 Task: Check the average views per listing of crown molding in the last 5 years.
Action: Mouse moved to (1021, 232)
Screenshot: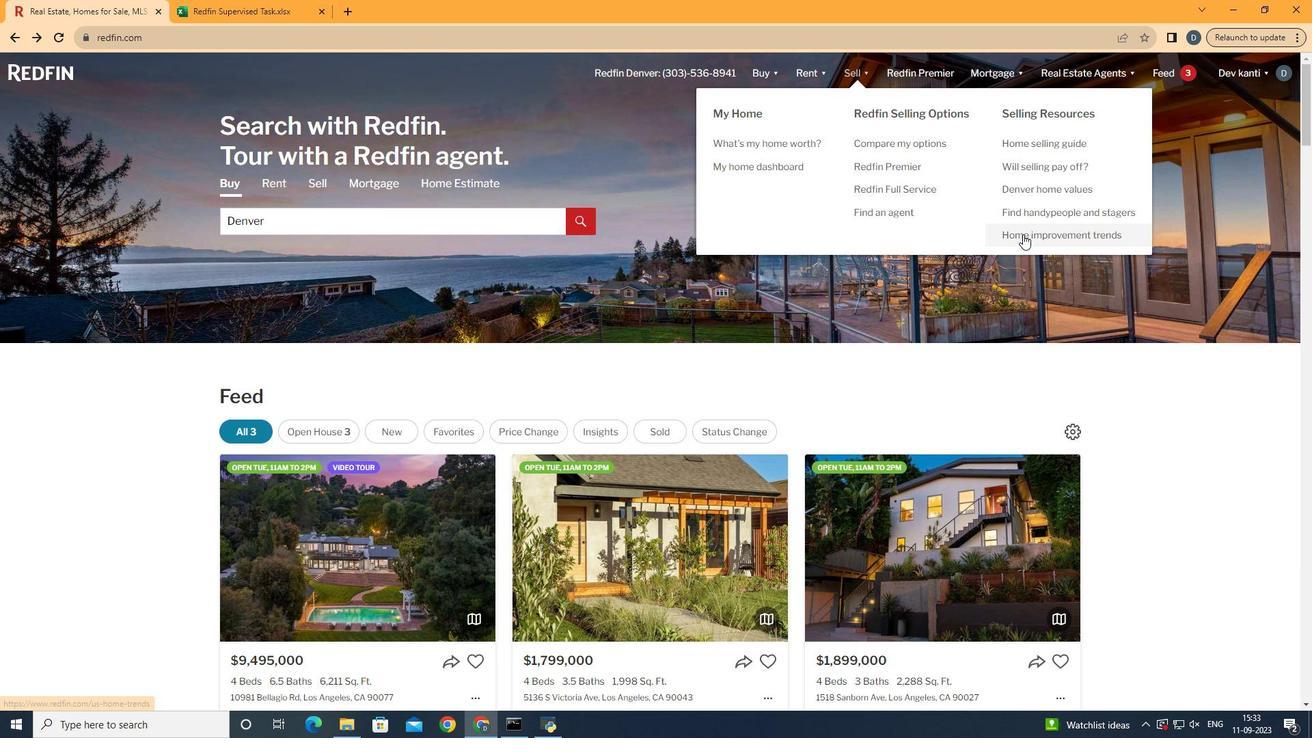 
Action: Mouse pressed left at (1021, 232)
Screenshot: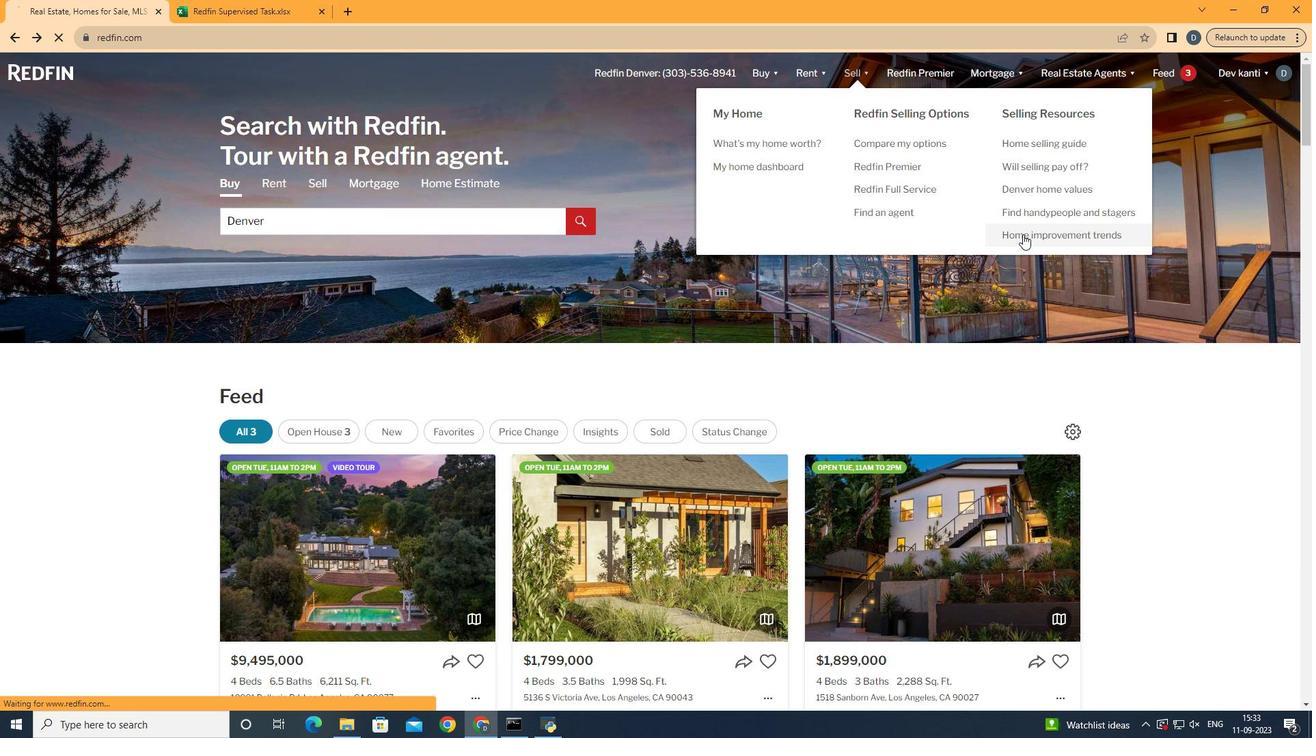
Action: Mouse moved to (326, 257)
Screenshot: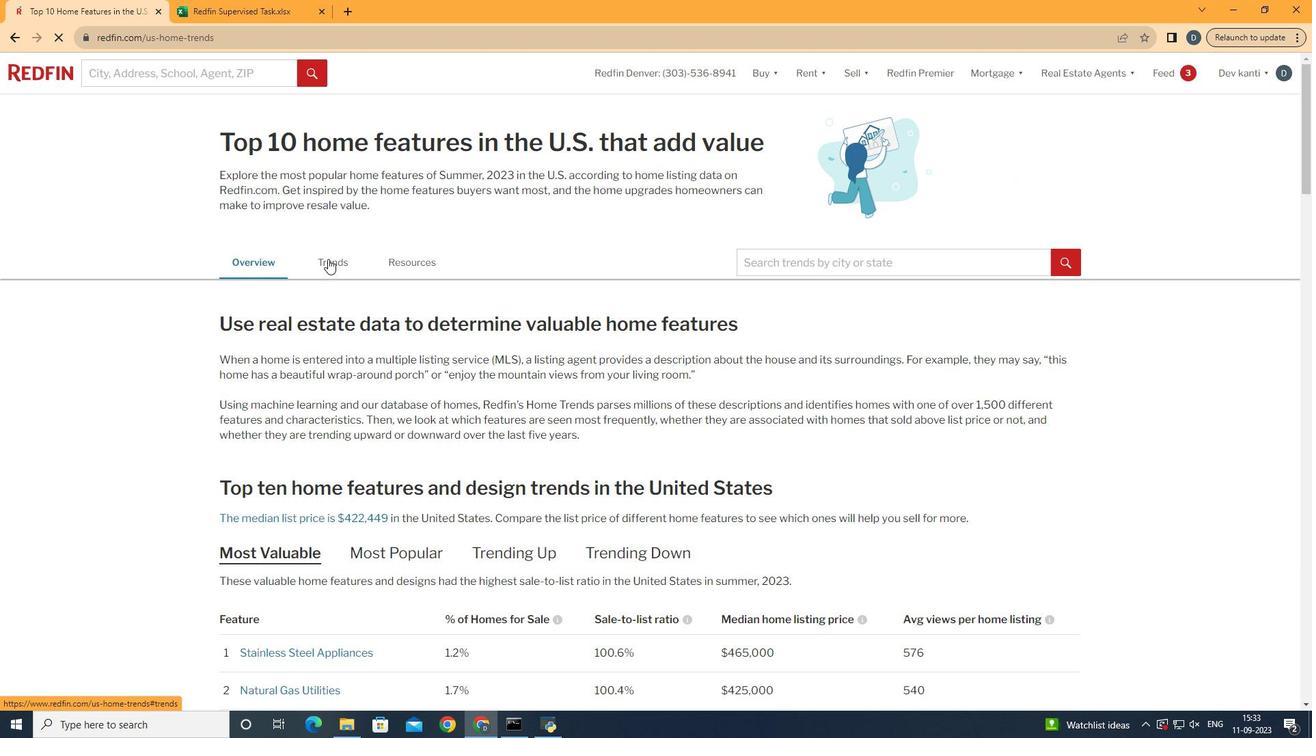 
Action: Mouse pressed left at (326, 257)
Screenshot: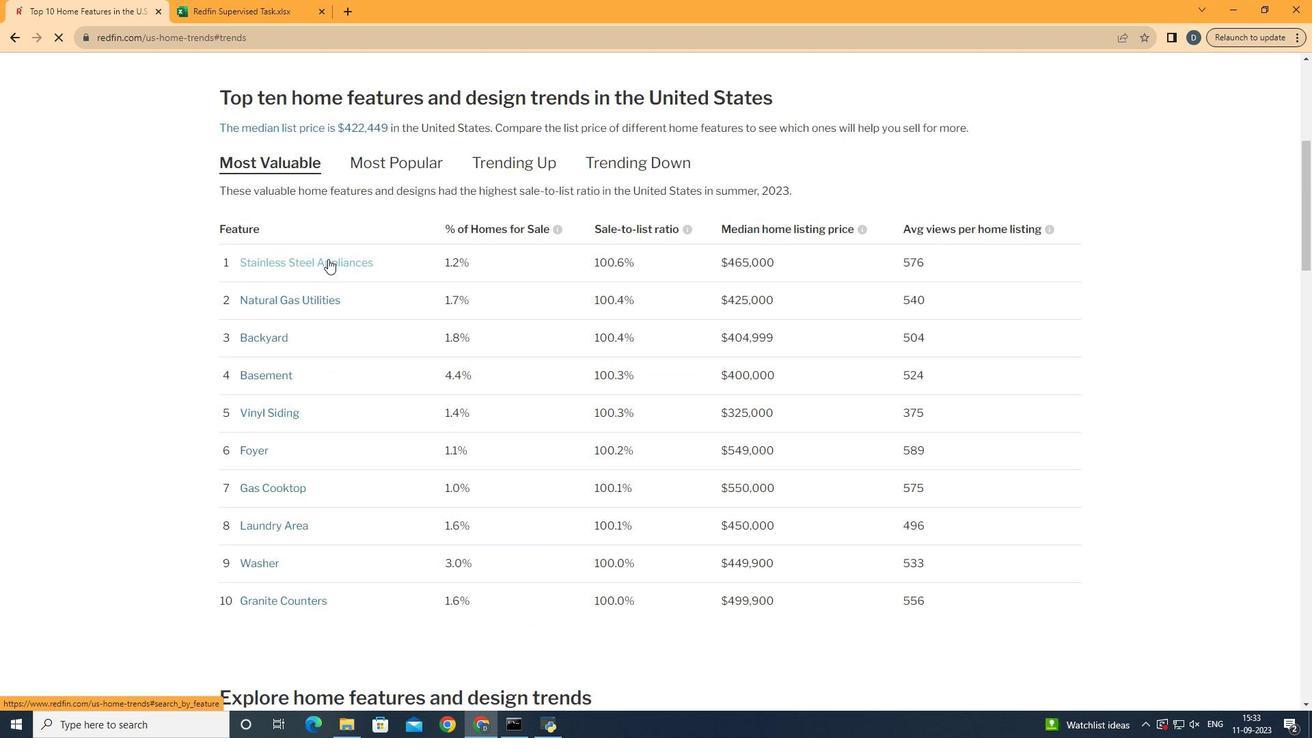 
Action: Mouse moved to (444, 329)
Screenshot: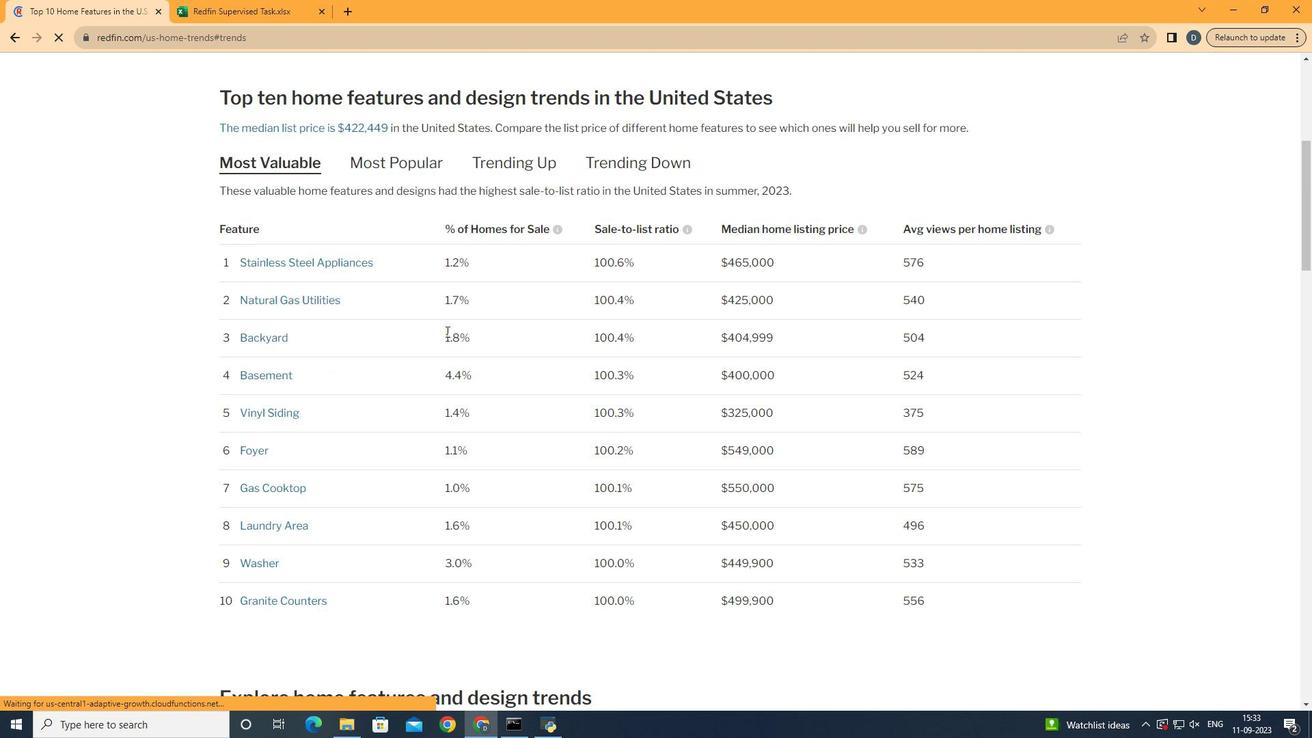 
Action: Mouse scrolled (444, 328) with delta (0, 0)
Screenshot: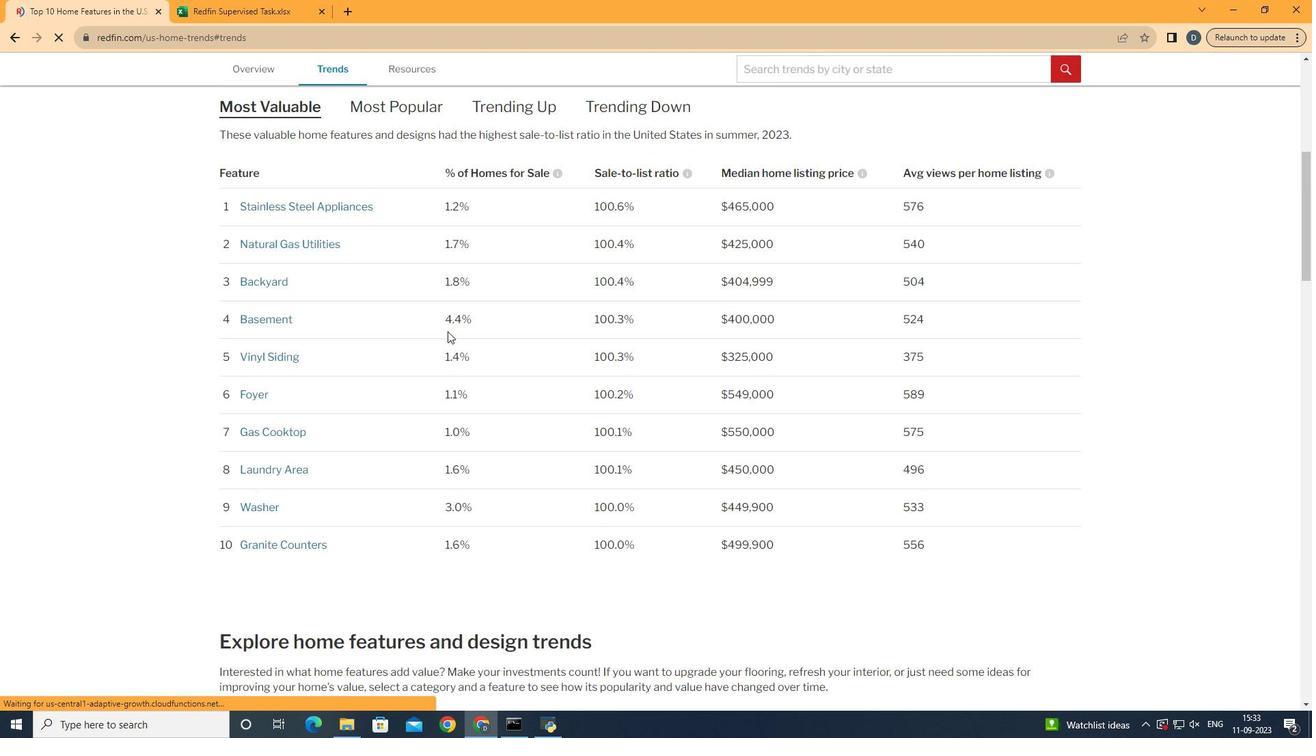 
Action: Mouse scrolled (444, 328) with delta (0, 0)
Screenshot: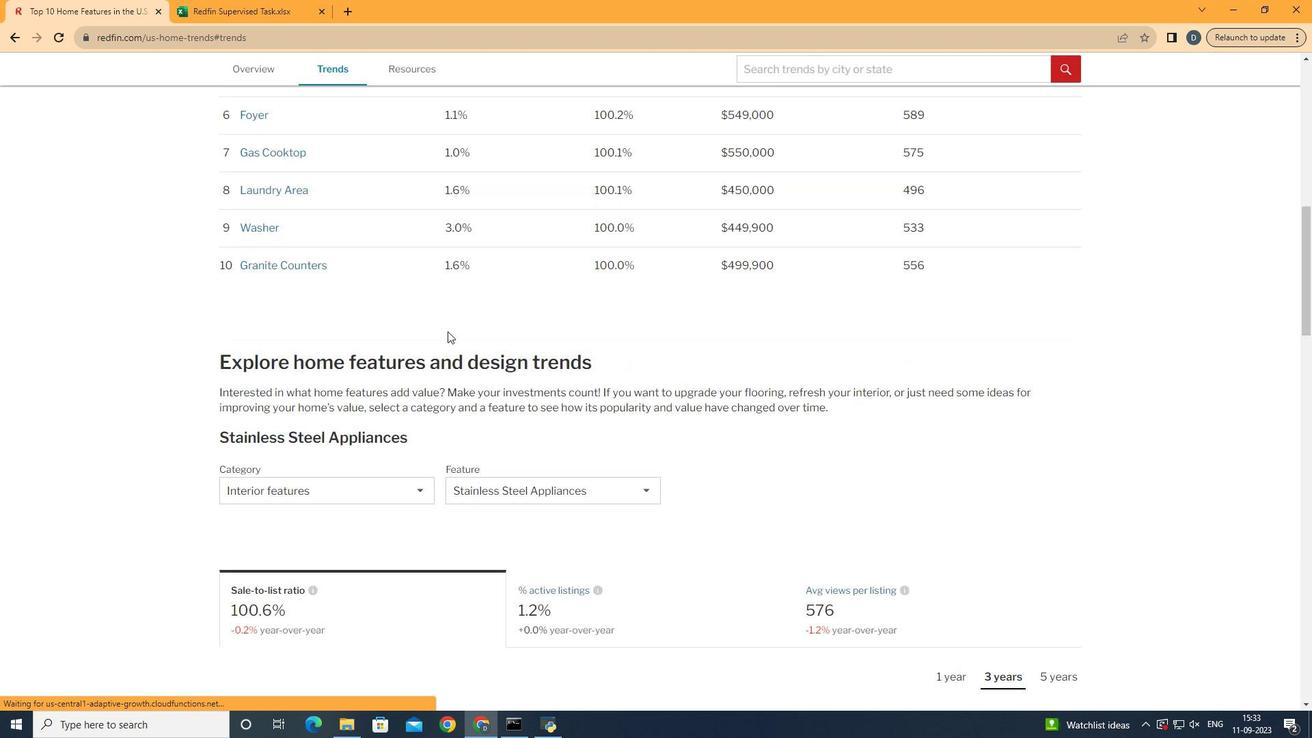 
Action: Mouse scrolled (444, 328) with delta (0, 0)
Screenshot: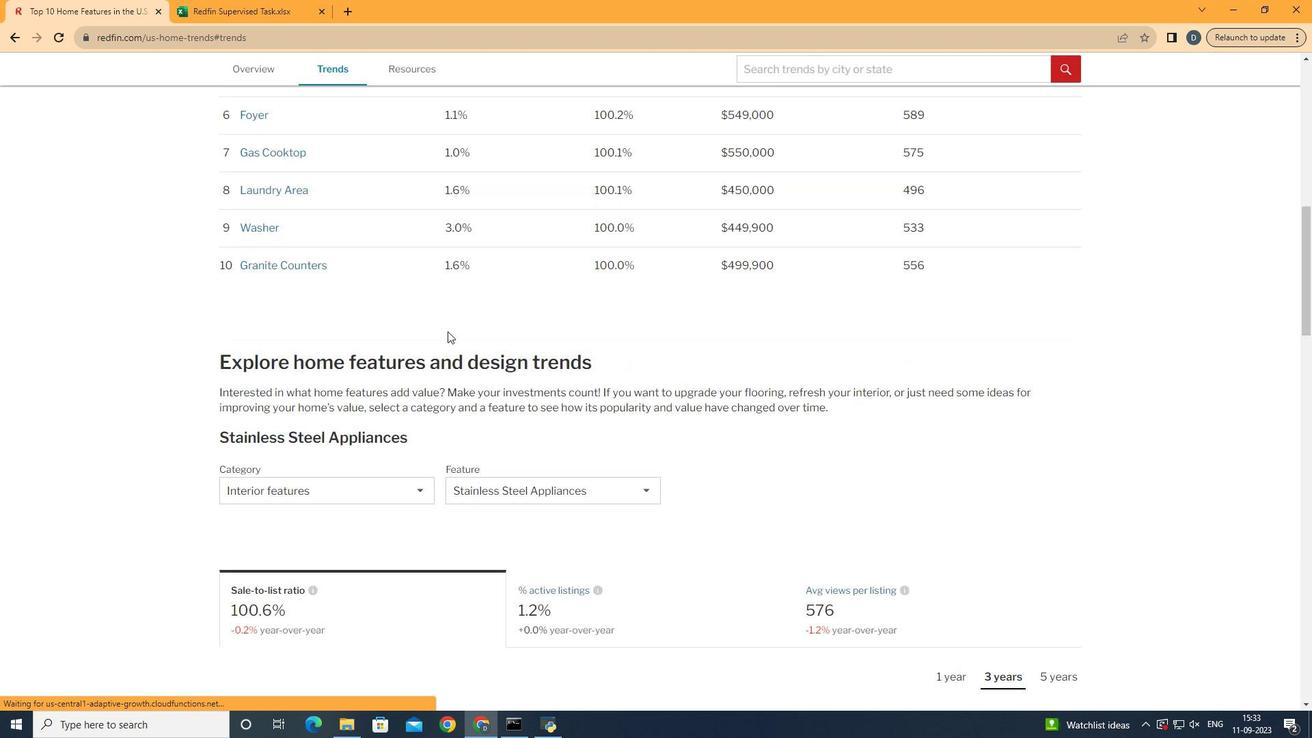 
Action: Mouse scrolled (444, 328) with delta (0, 0)
Screenshot: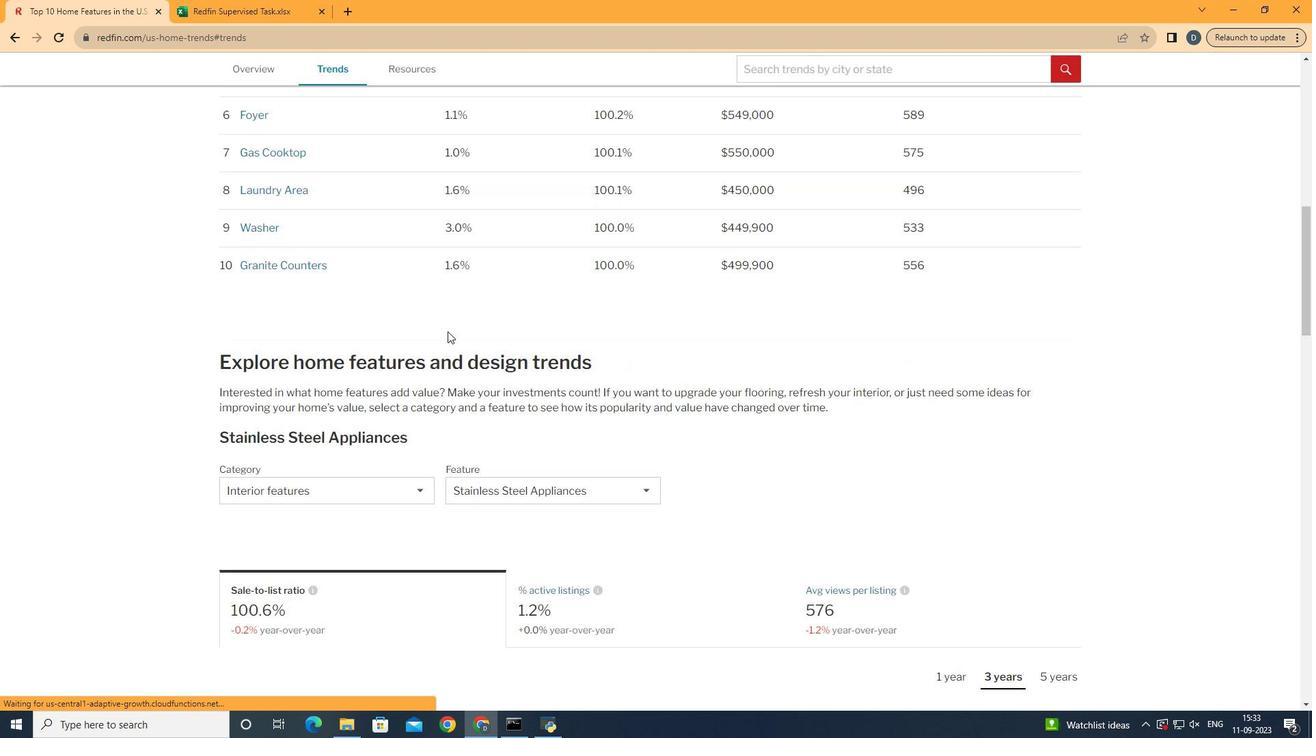 
Action: Mouse scrolled (444, 328) with delta (0, 0)
Screenshot: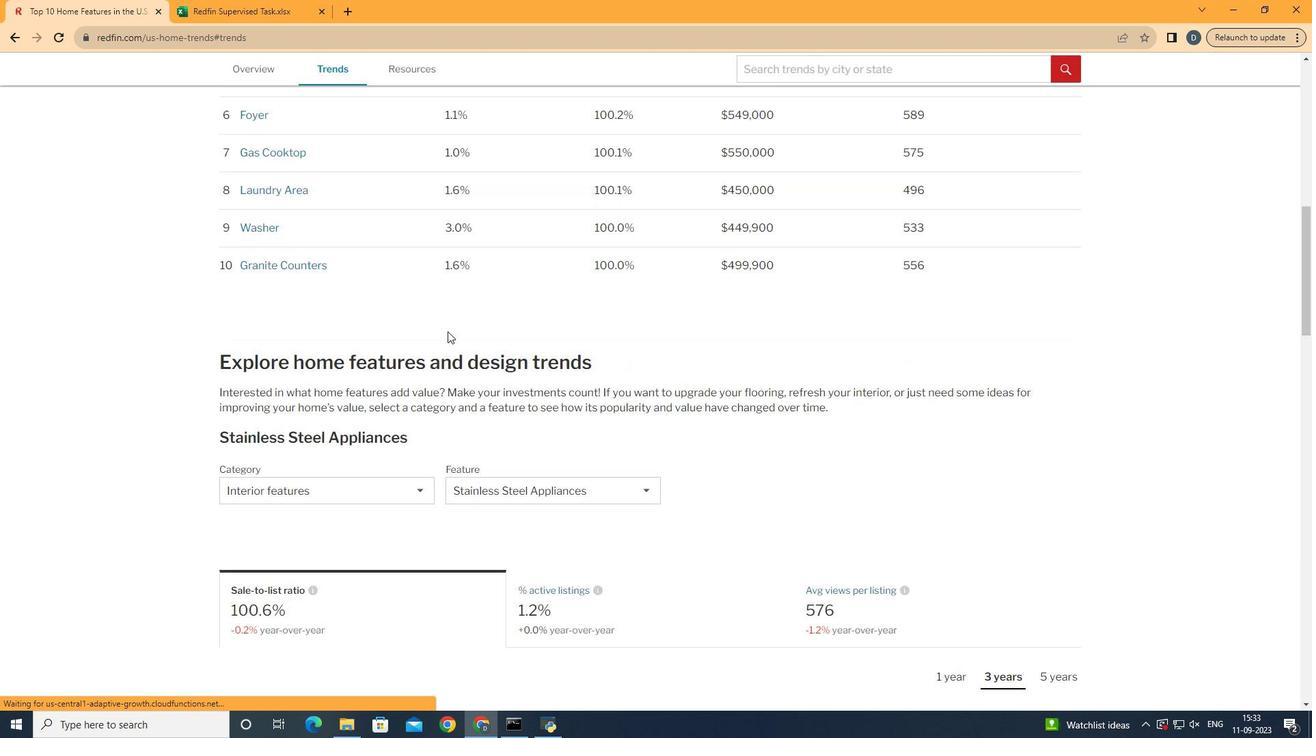 
Action: Mouse moved to (445, 329)
Screenshot: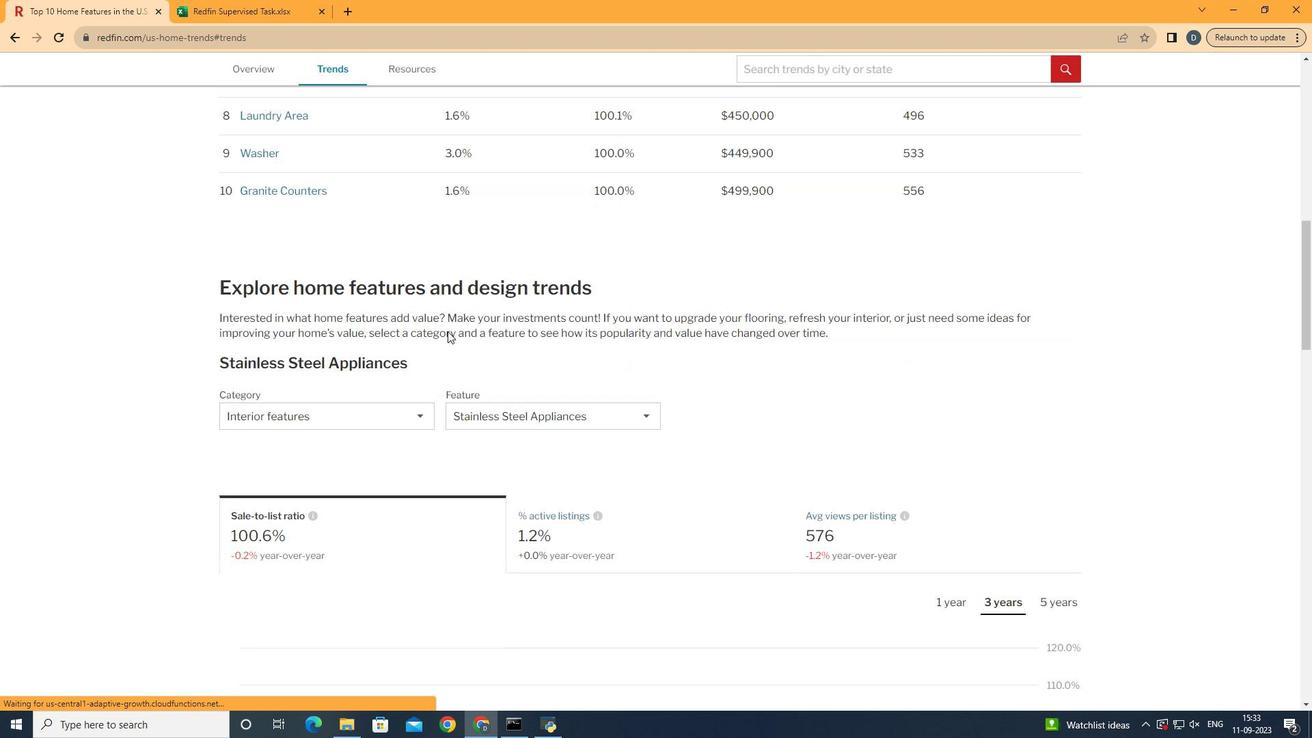 
Action: Mouse scrolled (445, 328) with delta (0, 0)
Screenshot: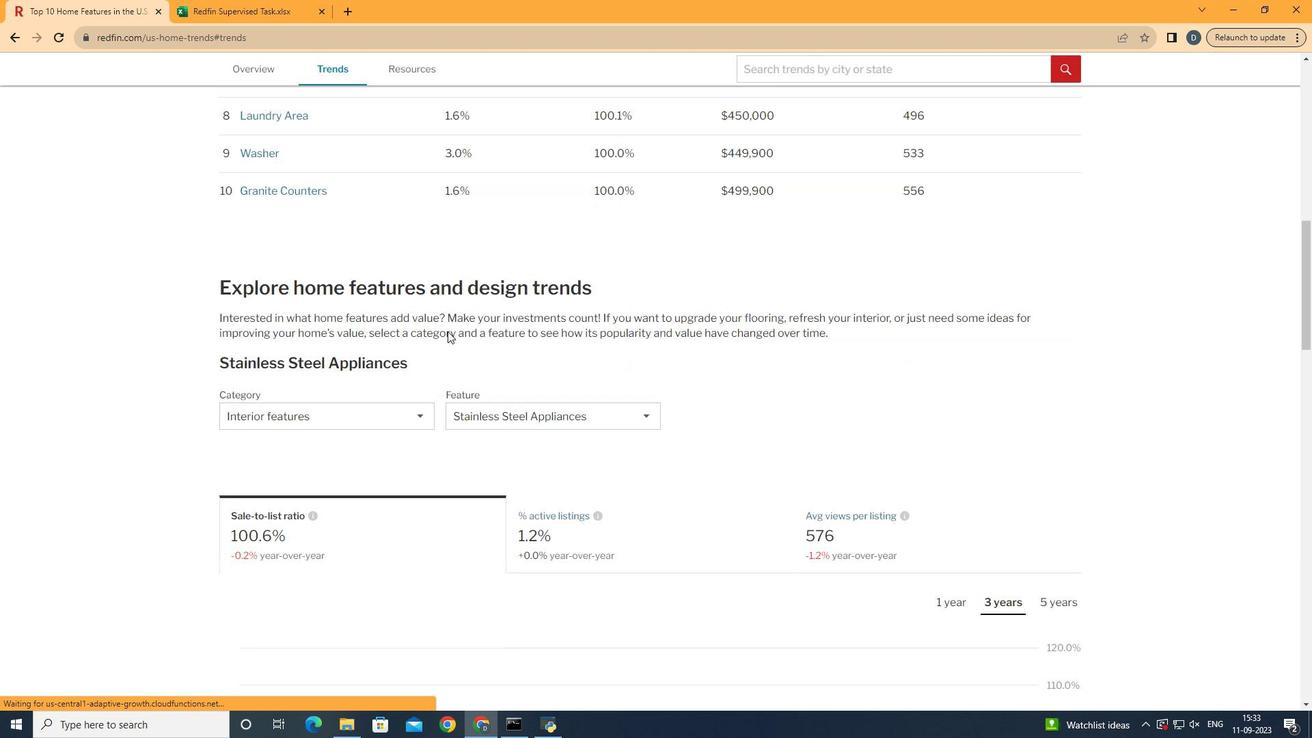 
Action: Mouse scrolled (445, 328) with delta (0, 0)
Screenshot: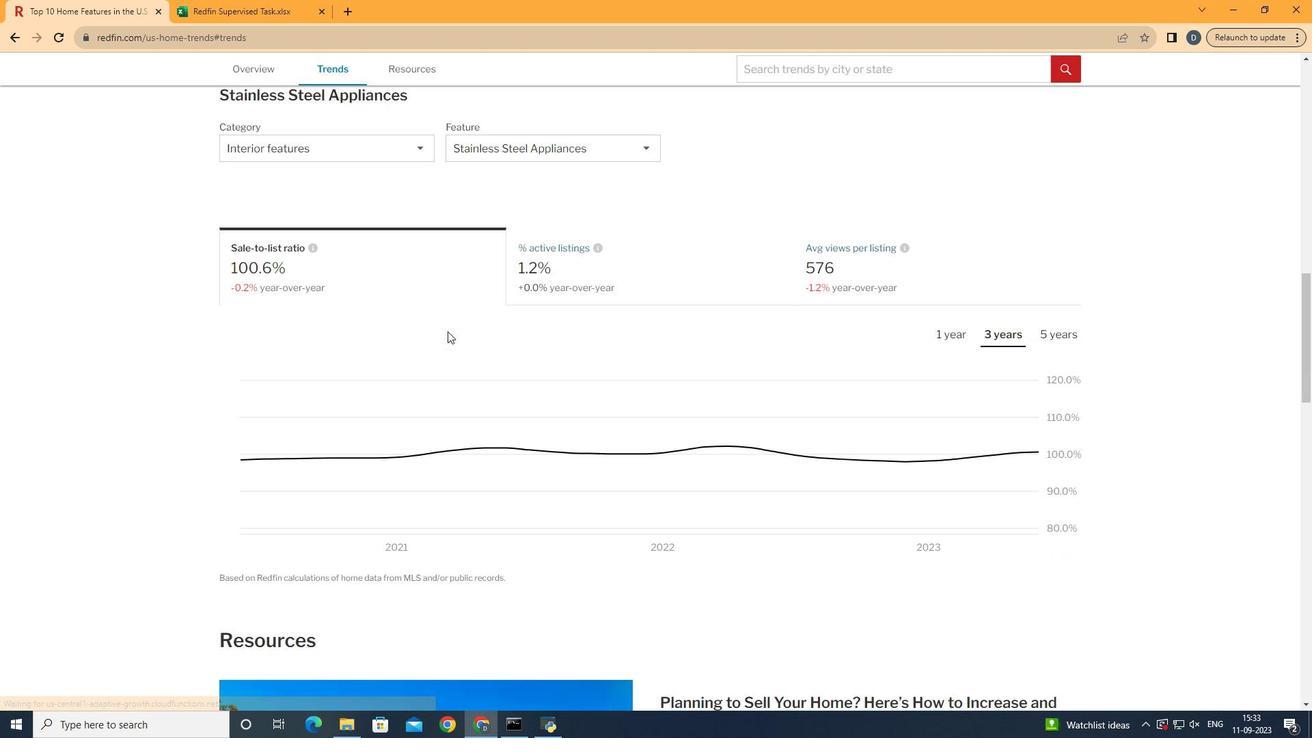 
Action: Mouse scrolled (445, 328) with delta (0, 0)
Screenshot: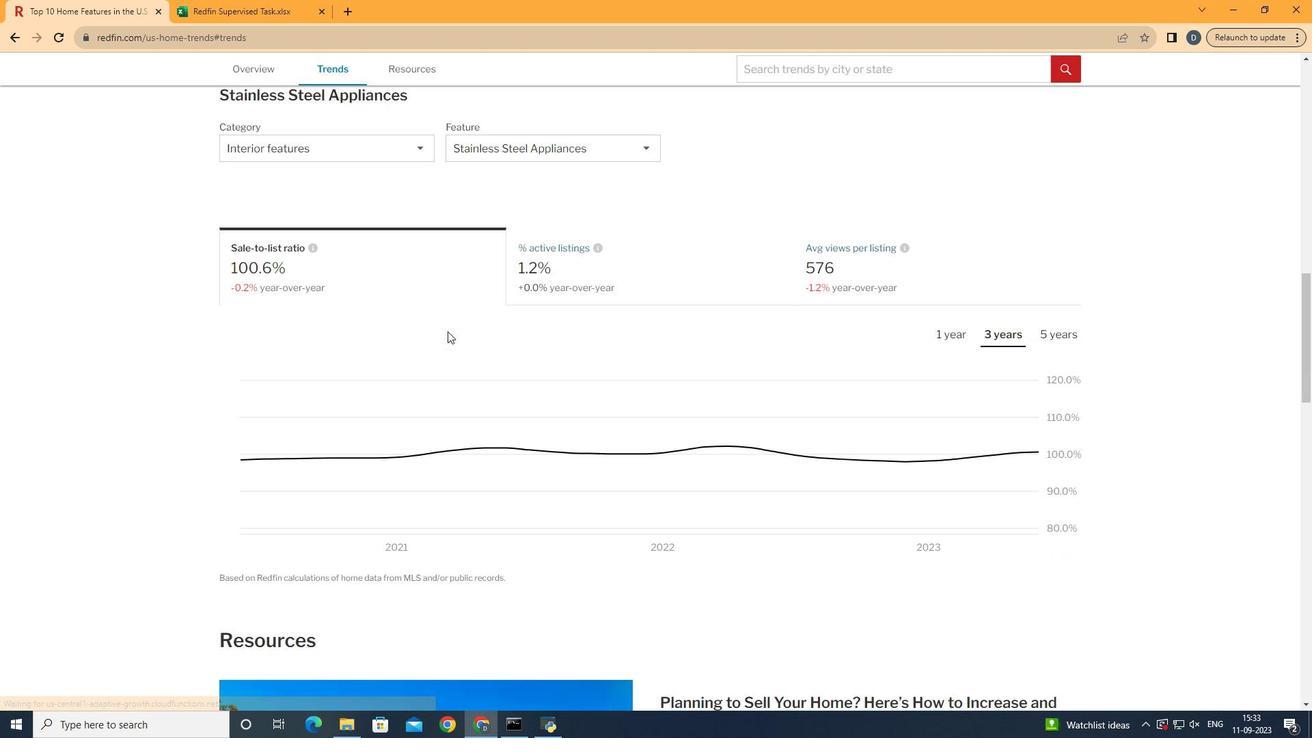 
Action: Mouse scrolled (445, 328) with delta (0, 0)
Screenshot: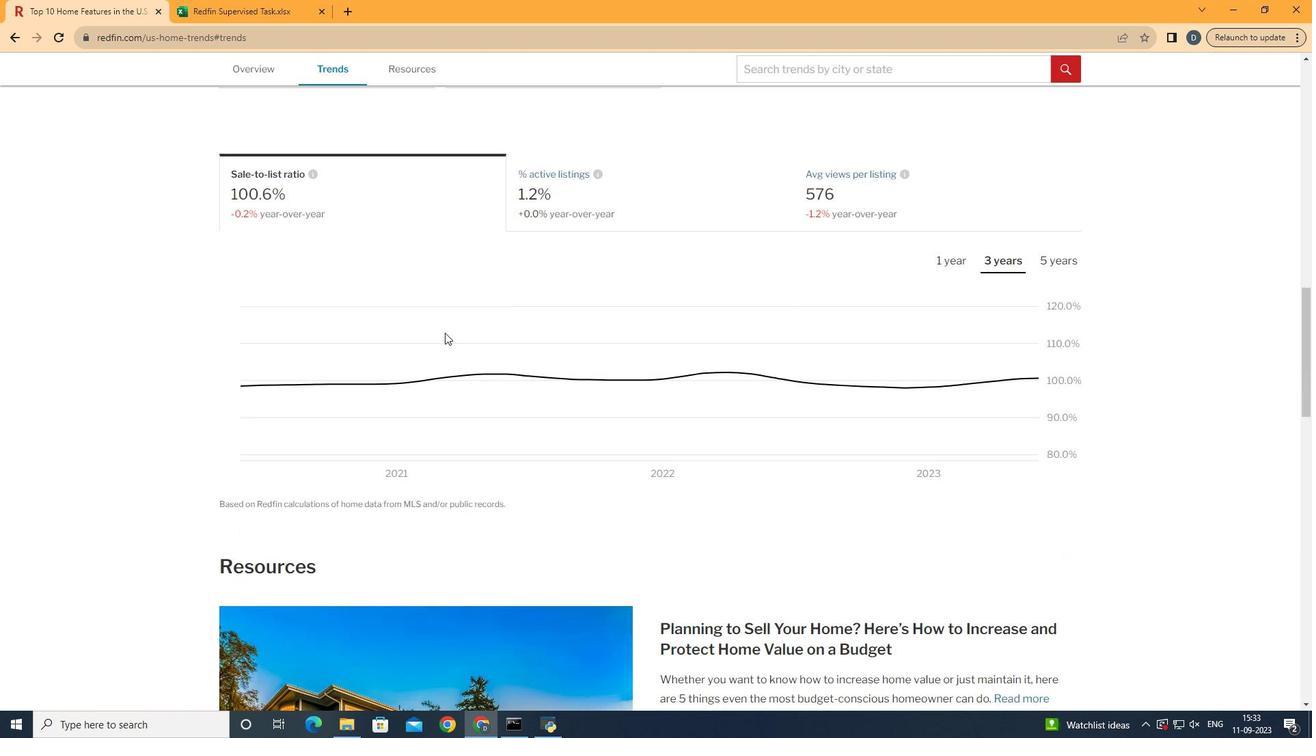 
Action: Mouse scrolled (445, 328) with delta (0, 0)
Screenshot: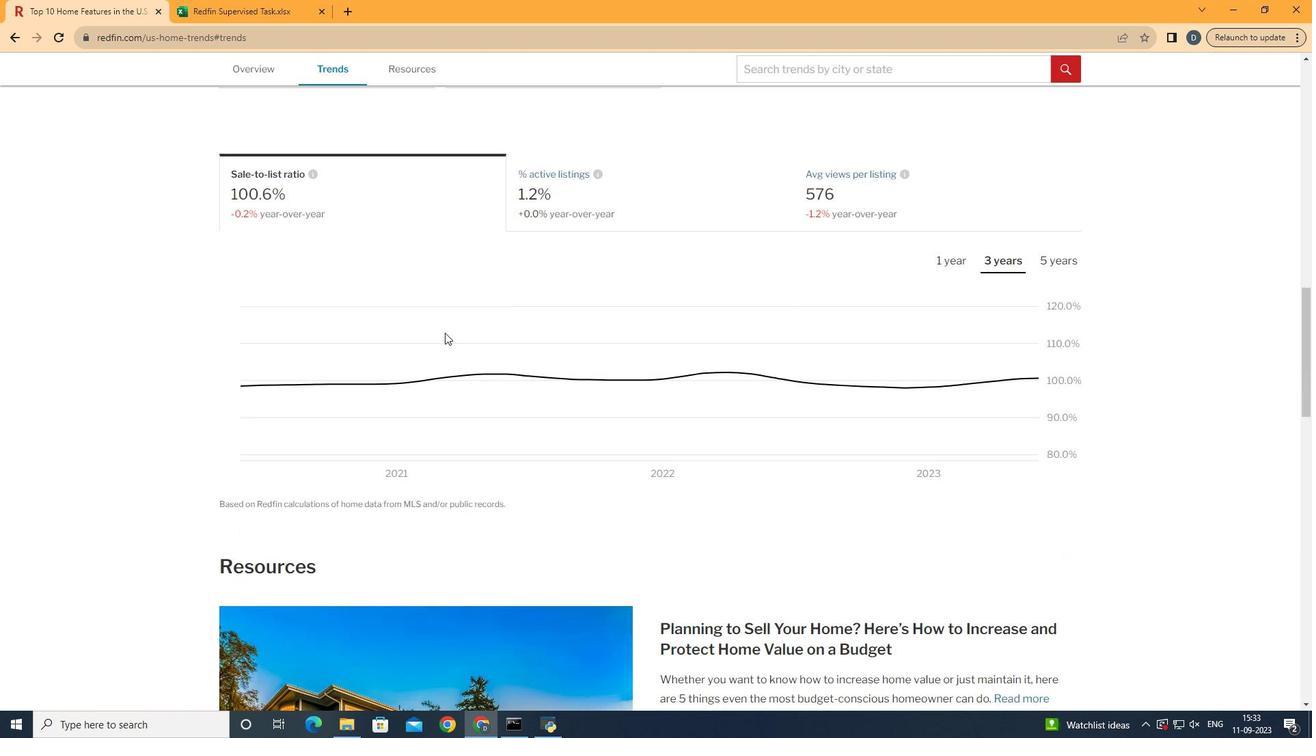 
Action: Mouse scrolled (445, 328) with delta (0, 0)
Screenshot: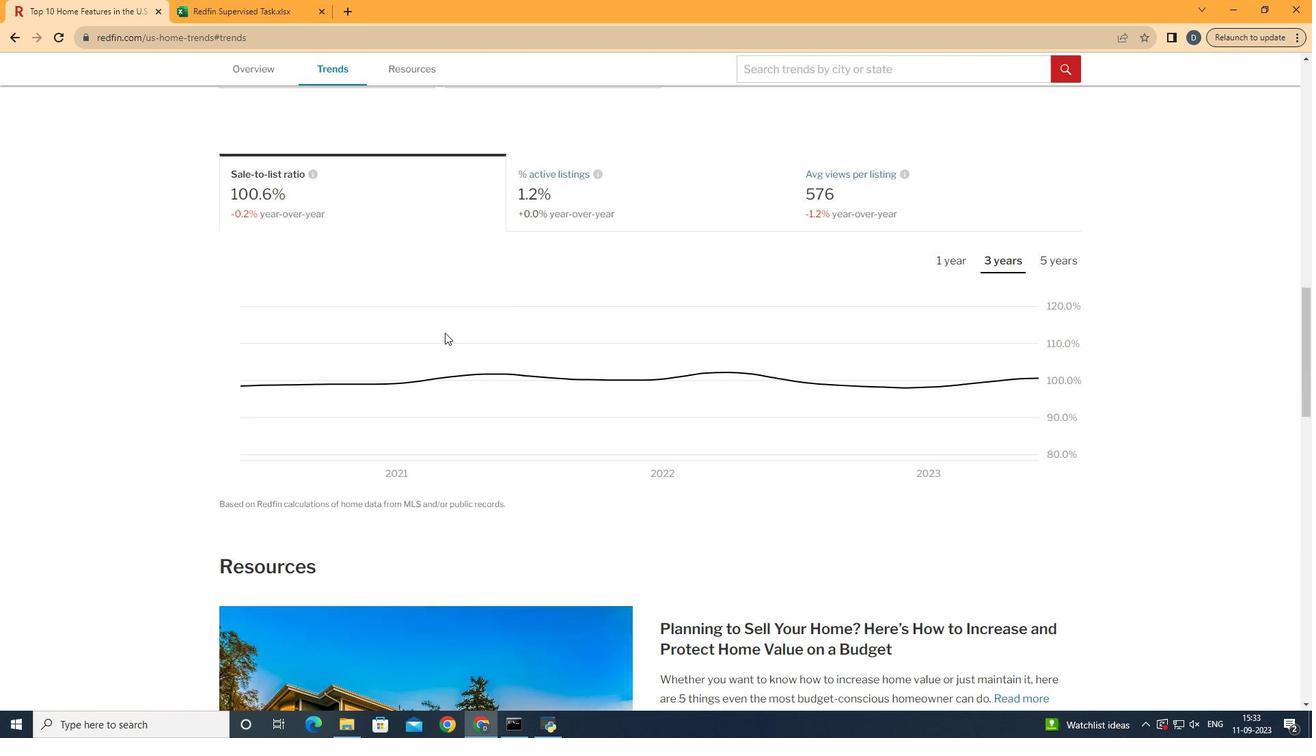
Action: Mouse moved to (393, 263)
Screenshot: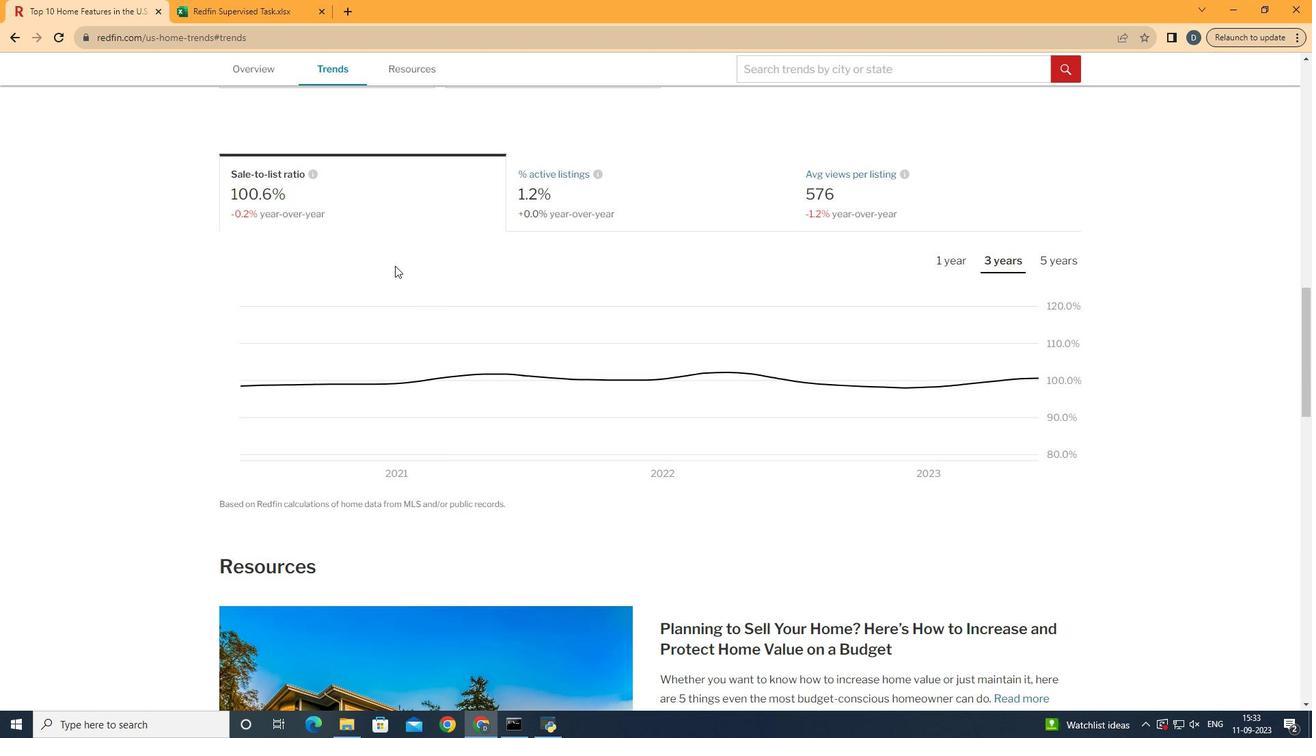 
Action: Mouse scrolled (393, 264) with delta (0, 0)
Screenshot: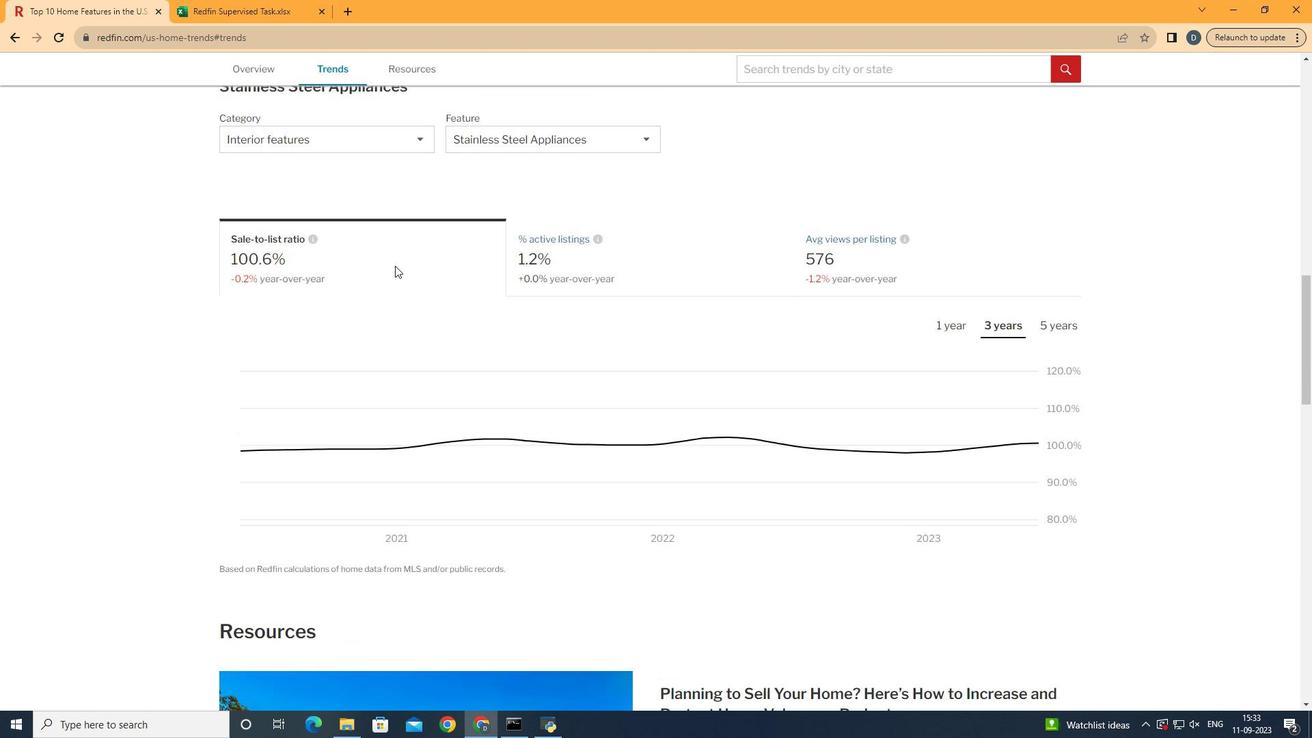 
Action: Mouse moved to (406, 128)
Screenshot: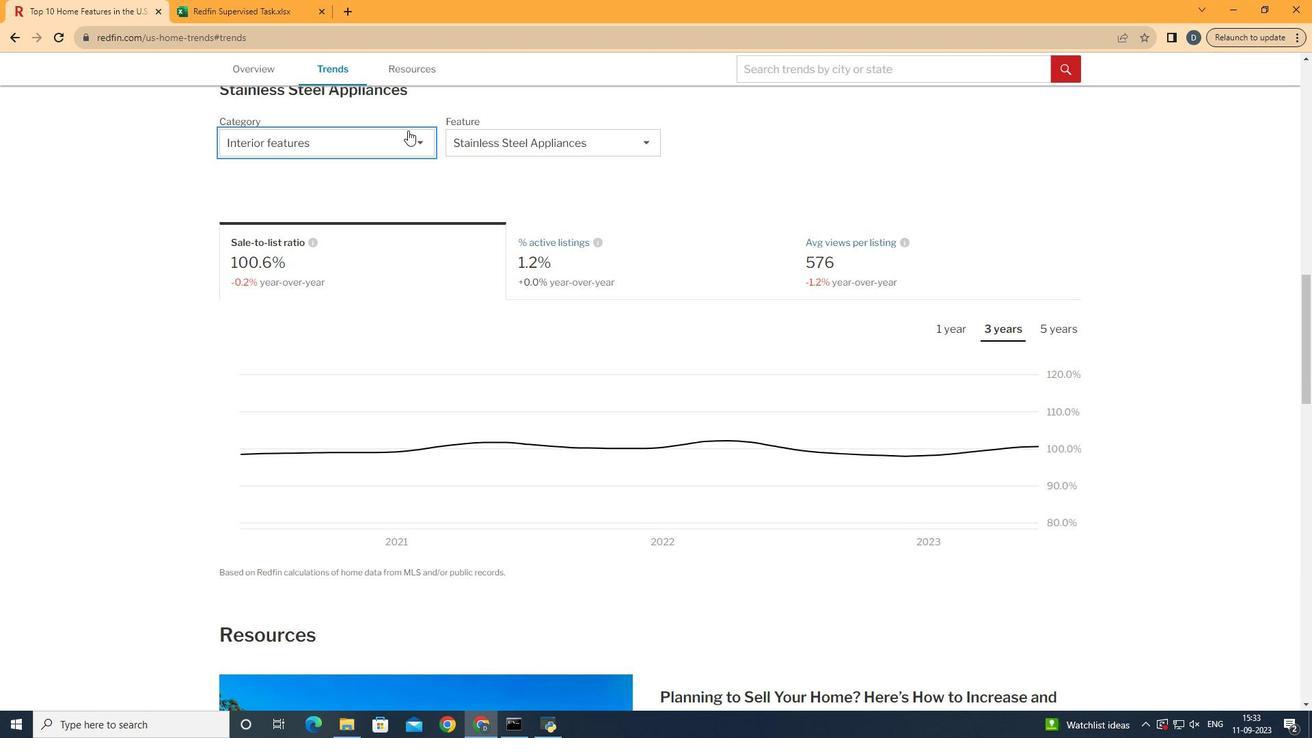 
Action: Mouse pressed left at (406, 128)
Screenshot: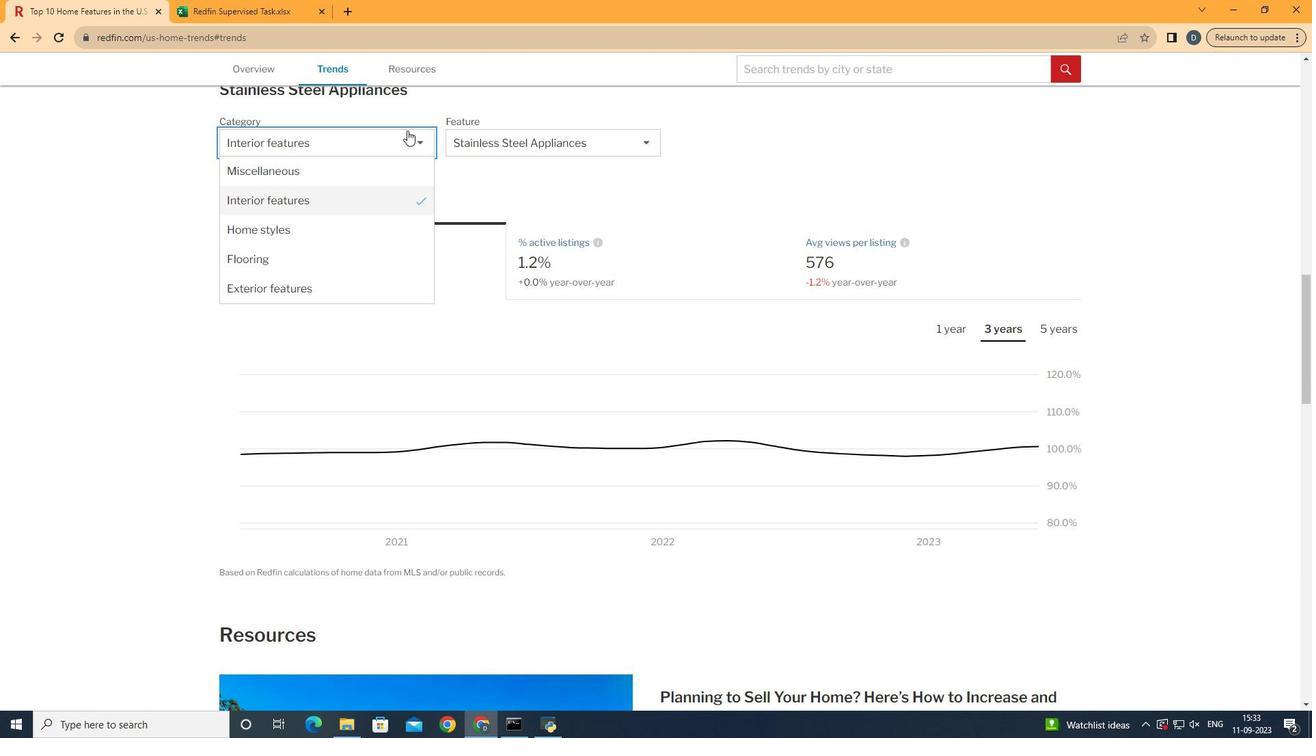 
Action: Mouse moved to (397, 195)
Screenshot: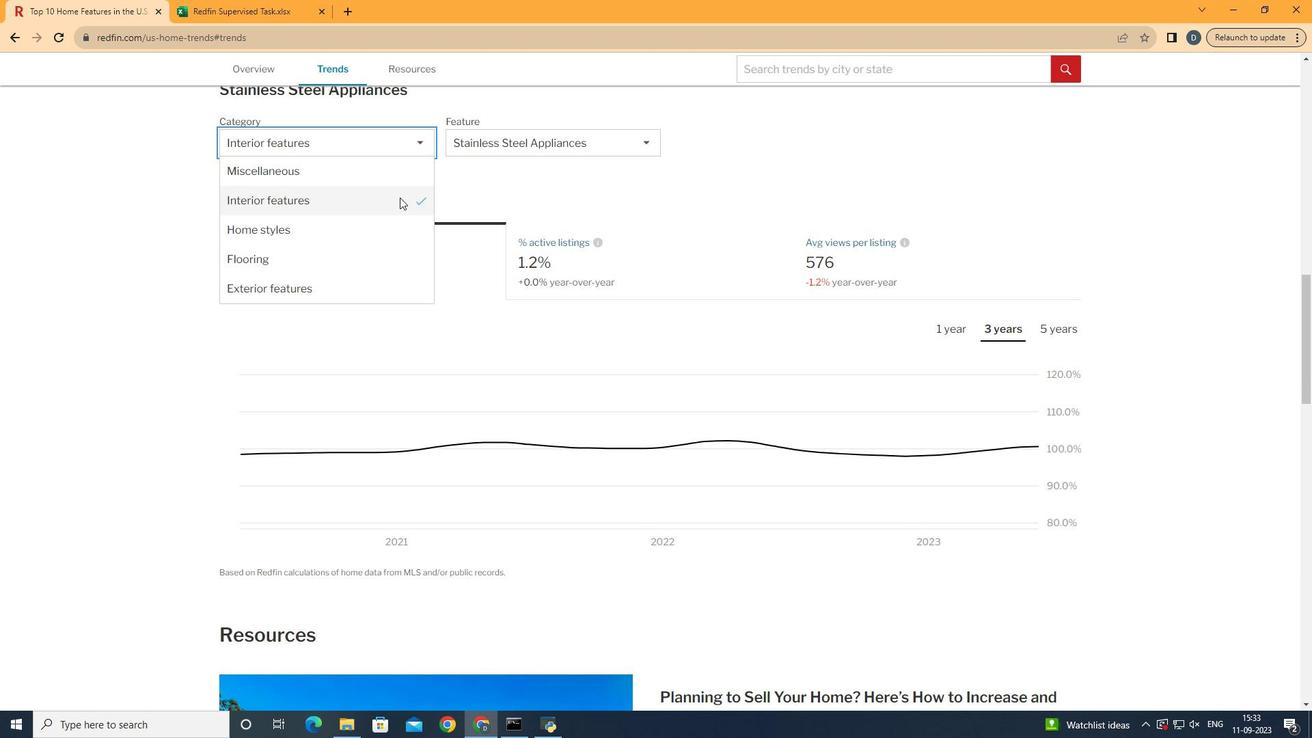 
Action: Mouse pressed left at (397, 195)
Screenshot: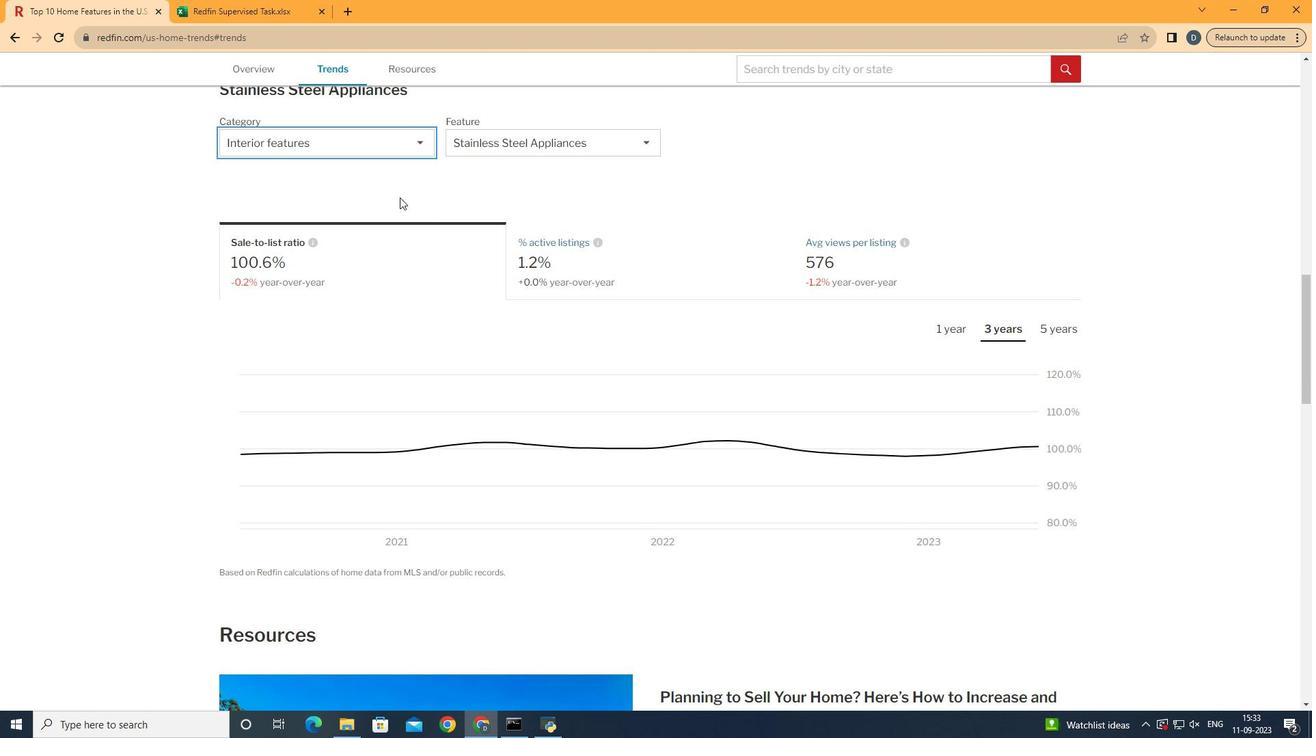 
Action: Mouse moved to (524, 136)
Screenshot: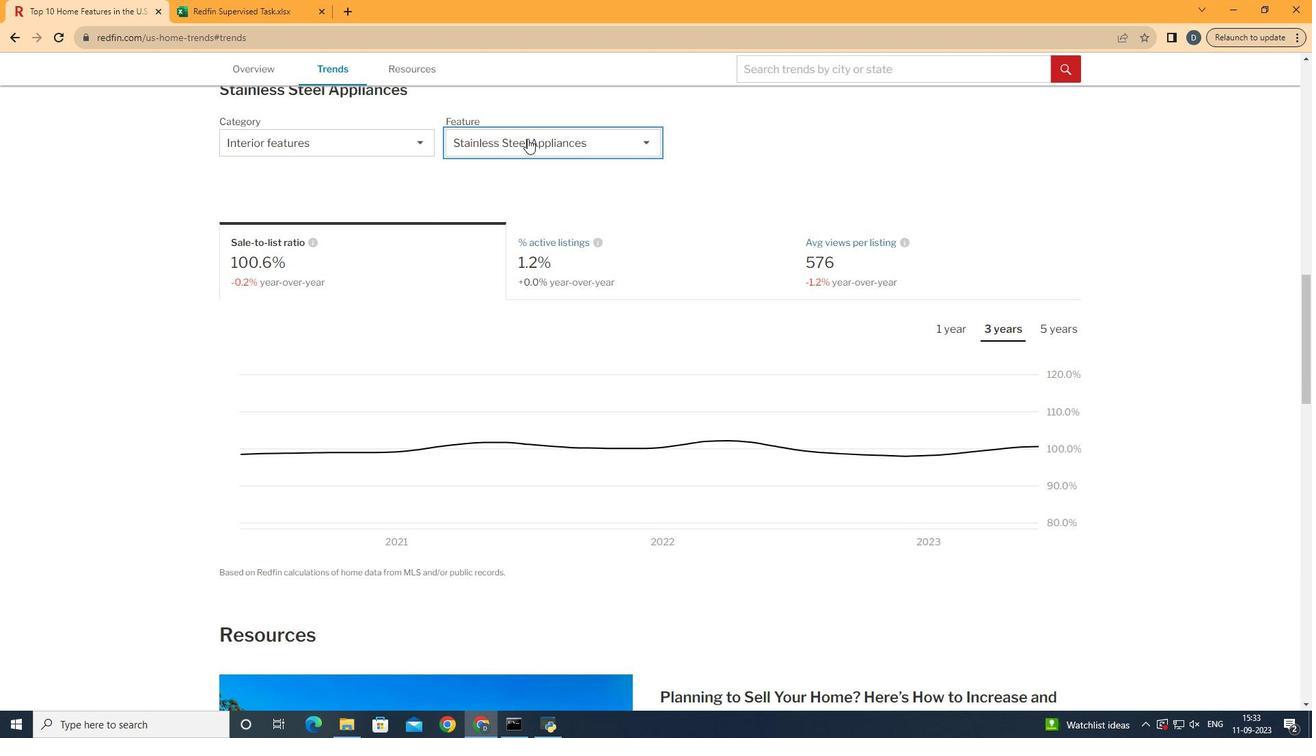 
Action: Mouse pressed left at (524, 136)
Screenshot: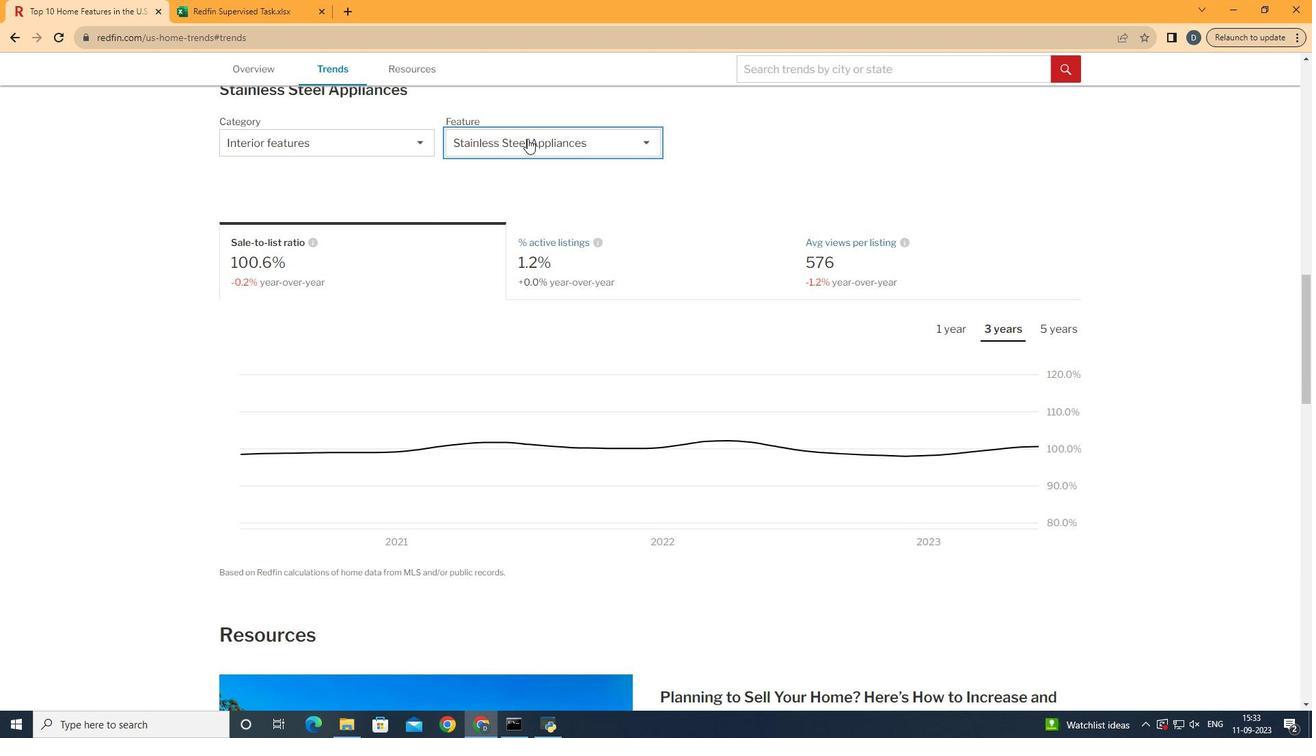 
Action: Mouse moved to (550, 273)
Screenshot: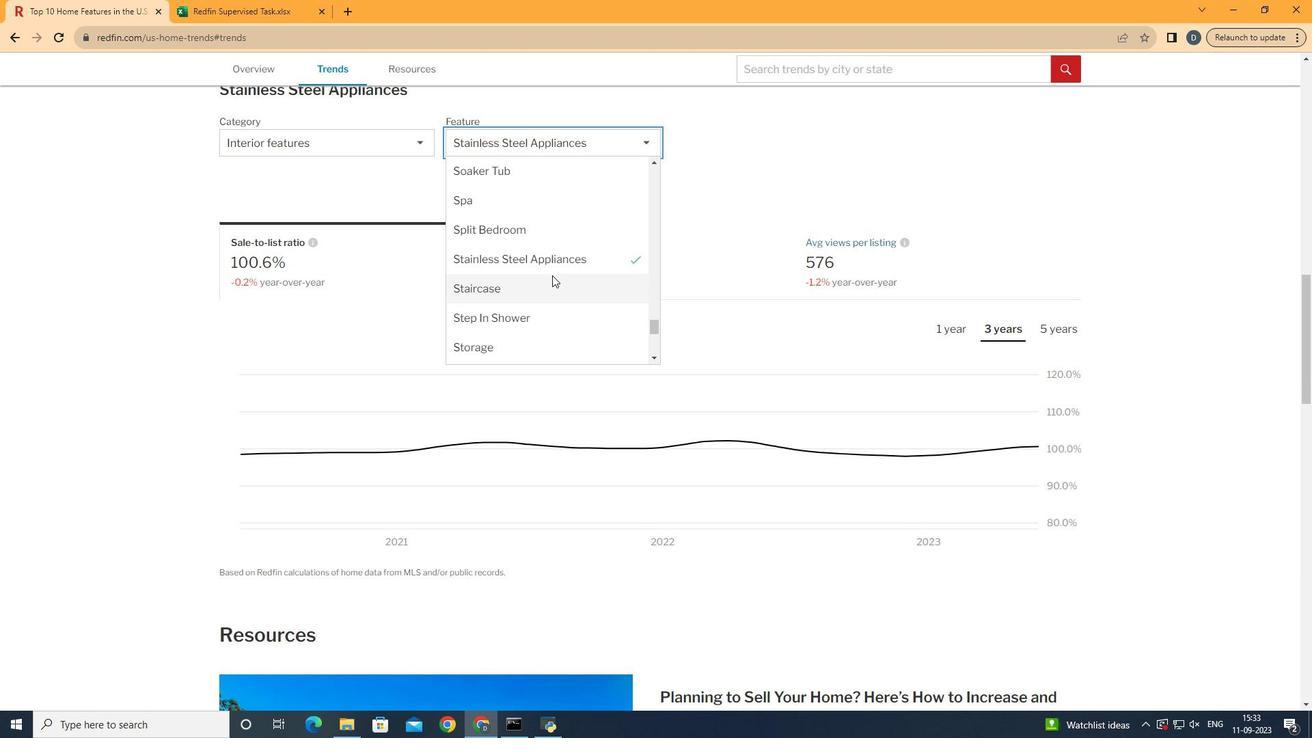
Action: Mouse scrolled (550, 274) with delta (0, 0)
Screenshot: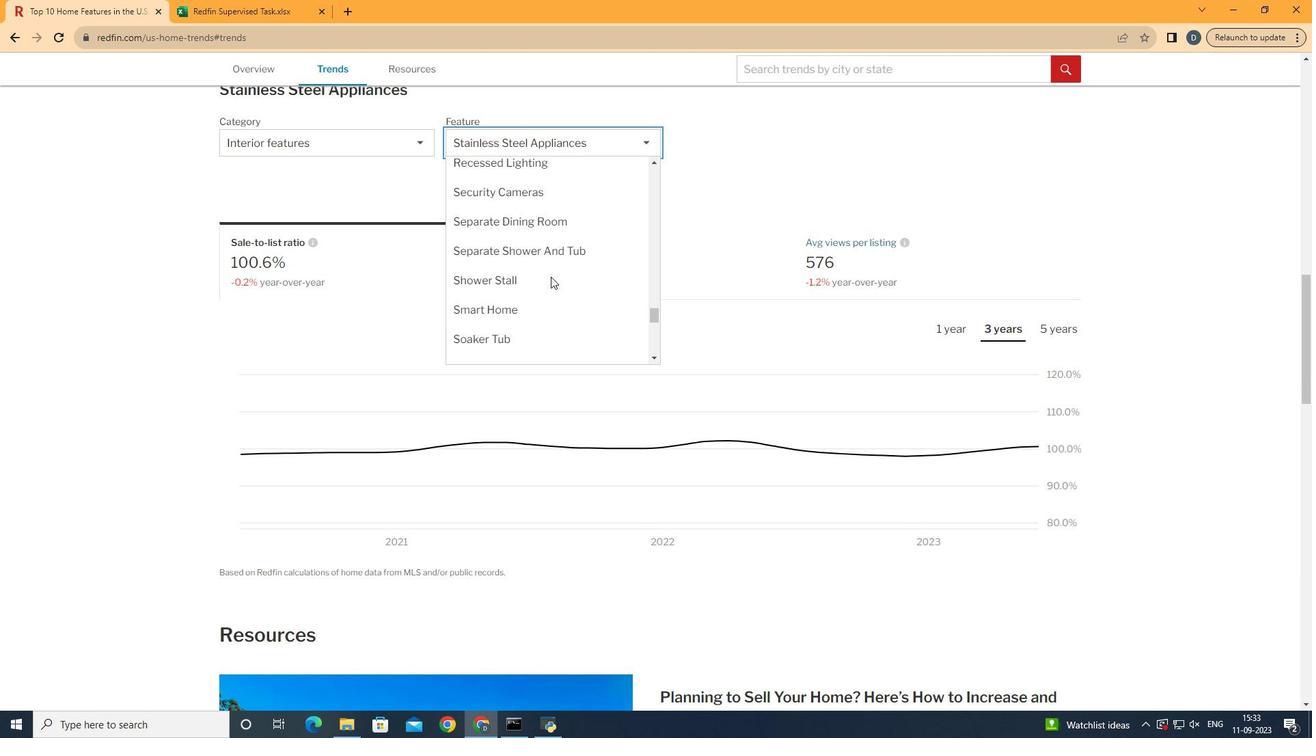 
Action: Mouse moved to (550, 274)
Screenshot: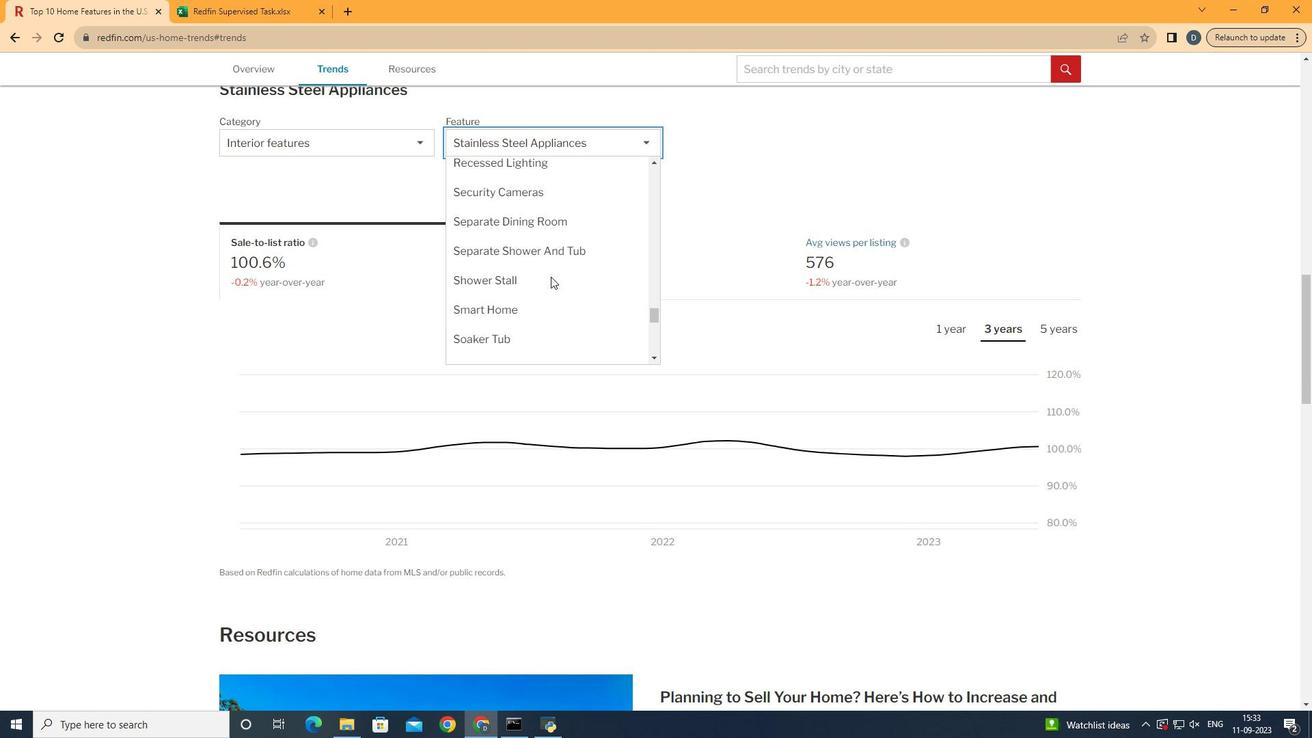 
Action: Mouse scrolled (550, 274) with delta (0, 0)
Screenshot: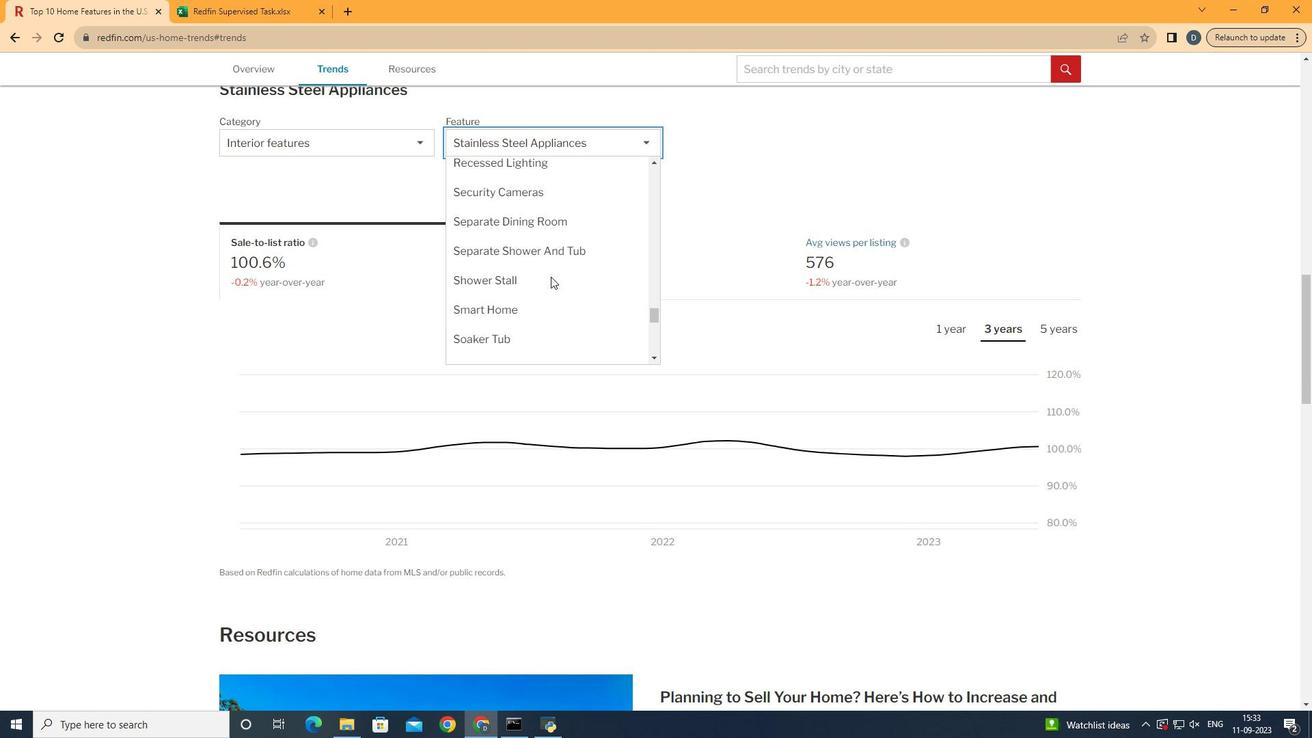 
Action: Mouse moved to (548, 274)
Screenshot: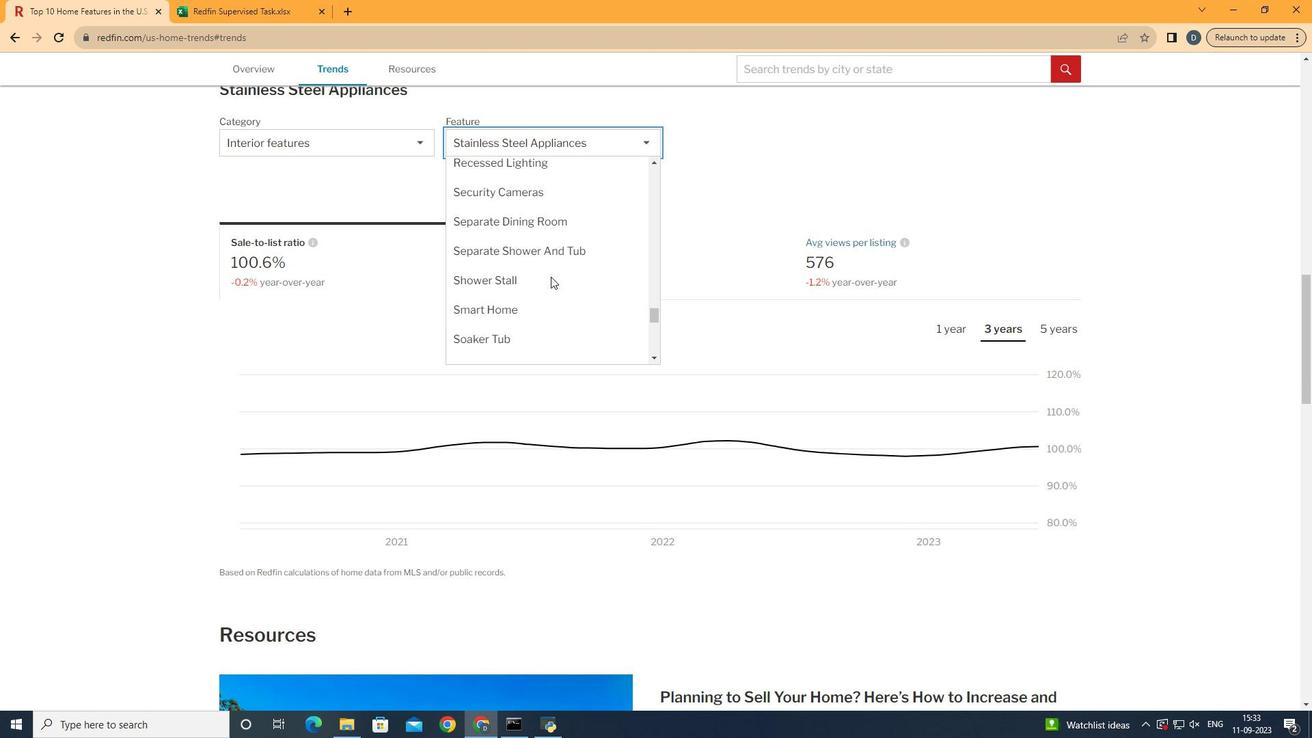 
Action: Mouse scrolled (548, 275) with delta (0, 0)
Screenshot: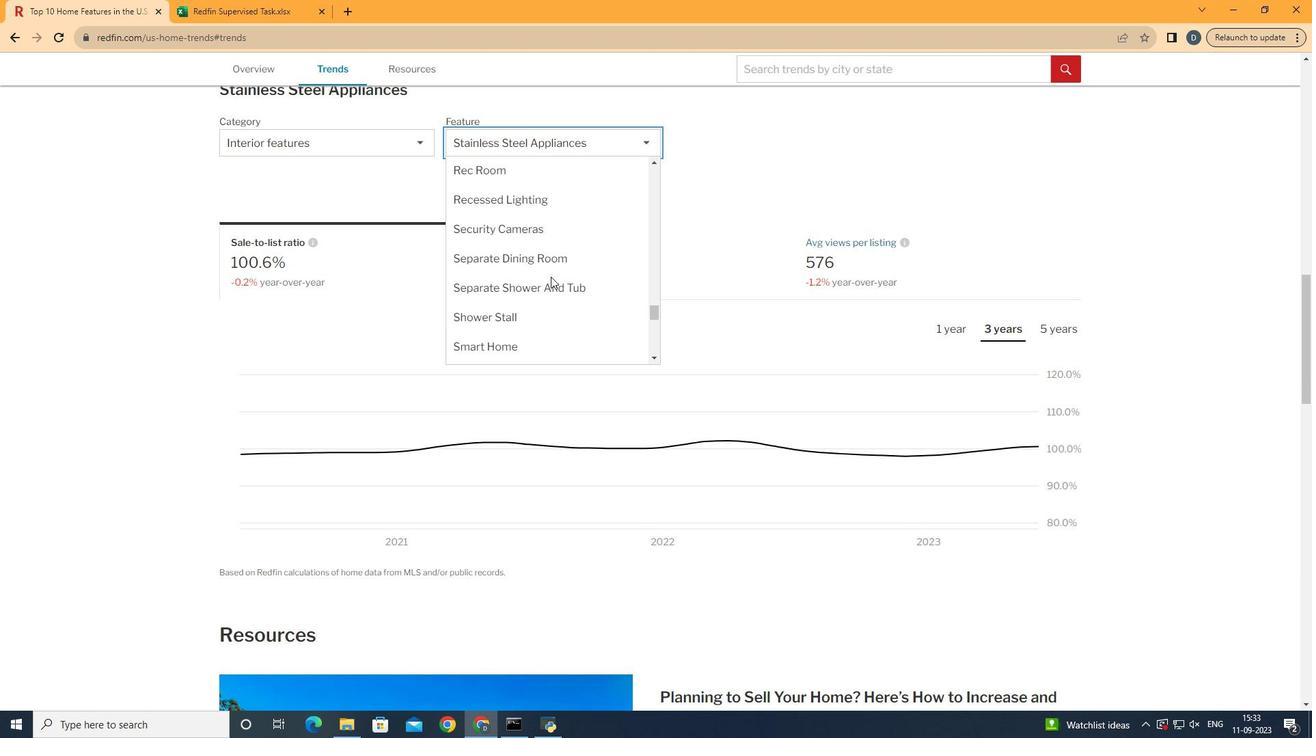 
Action: Mouse scrolled (548, 275) with delta (0, 0)
Screenshot: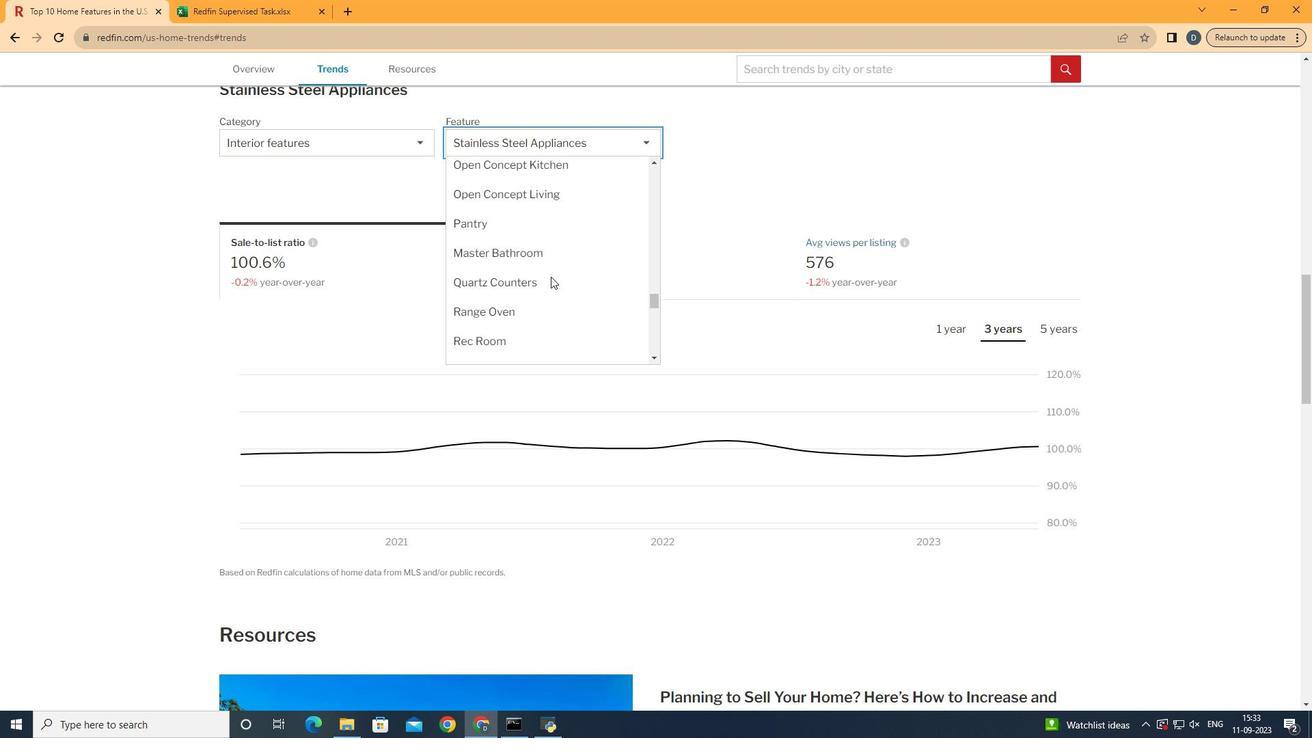 
Action: Mouse scrolled (548, 275) with delta (0, 0)
Screenshot: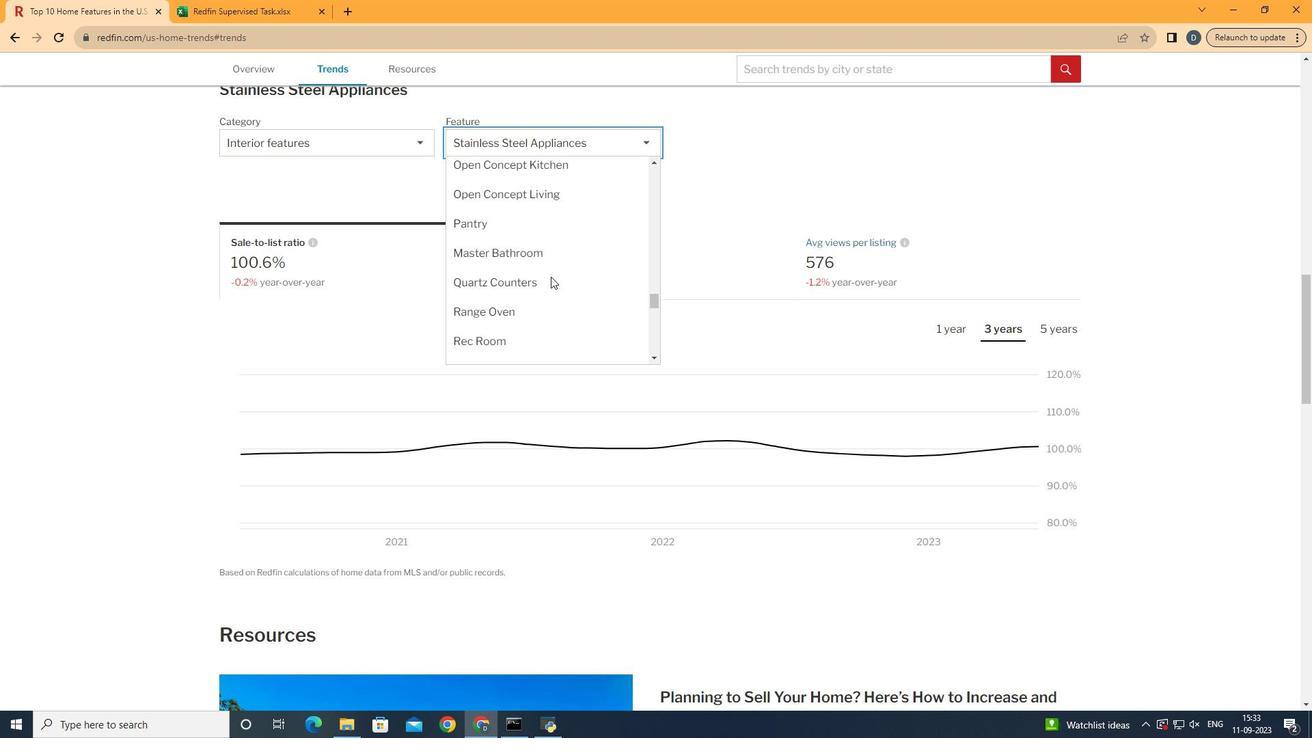 
Action: Mouse scrolled (548, 275) with delta (0, 0)
Screenshot: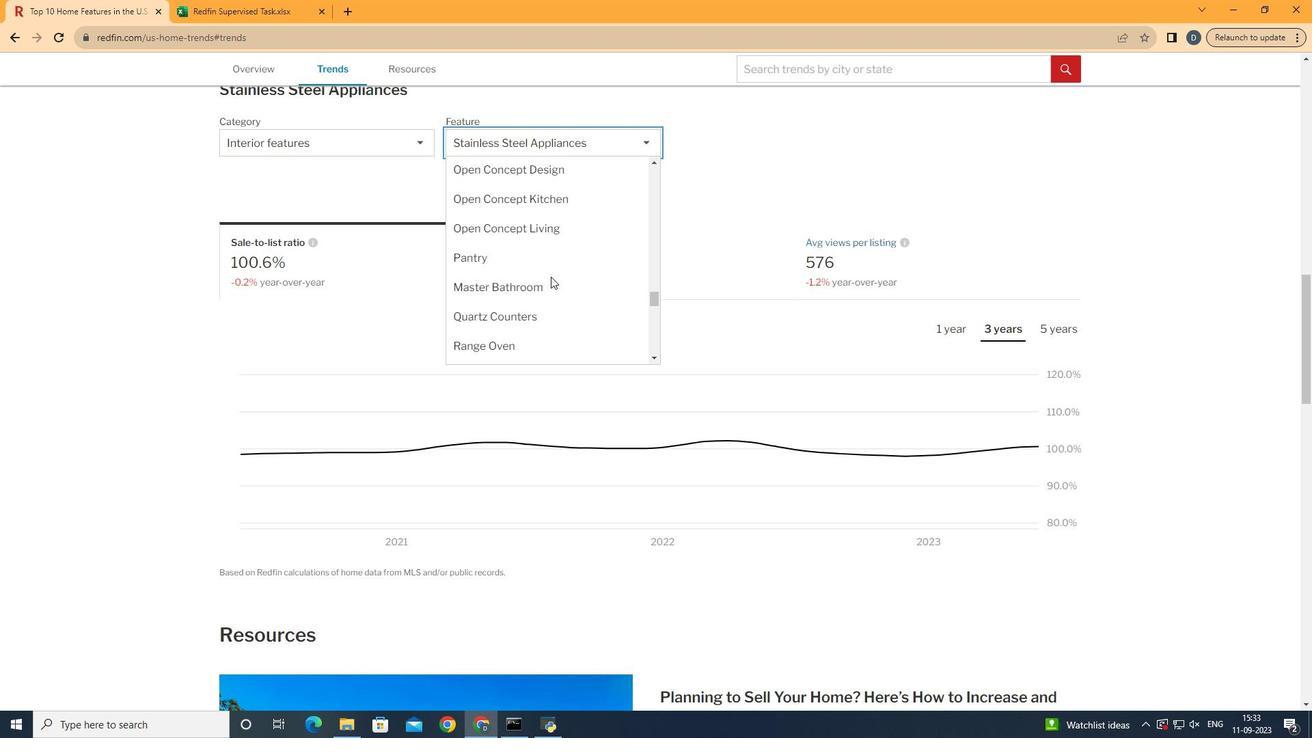 
Action: Mouse scrolled (548, 275) with delta (0, 0)
Screenshot: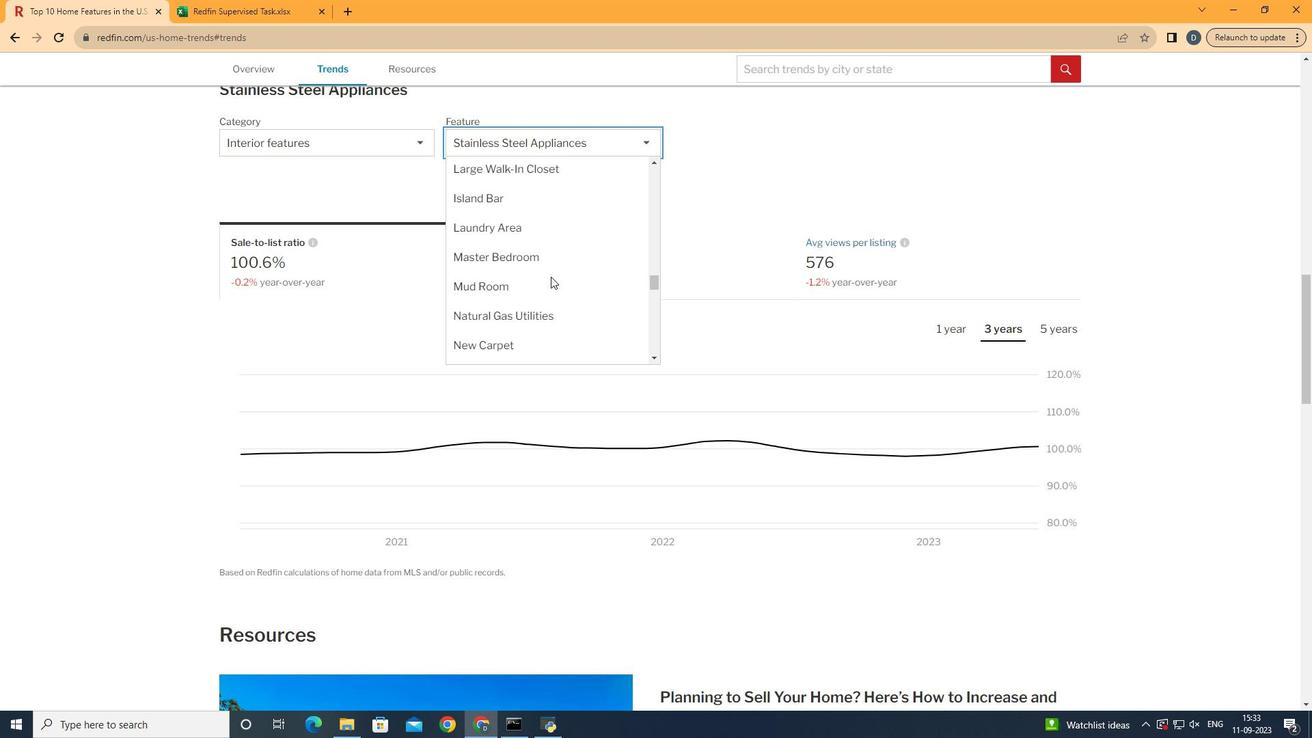 
Action: Mouse scrolled (548, 275) with delta (0, 0)
Screenshot: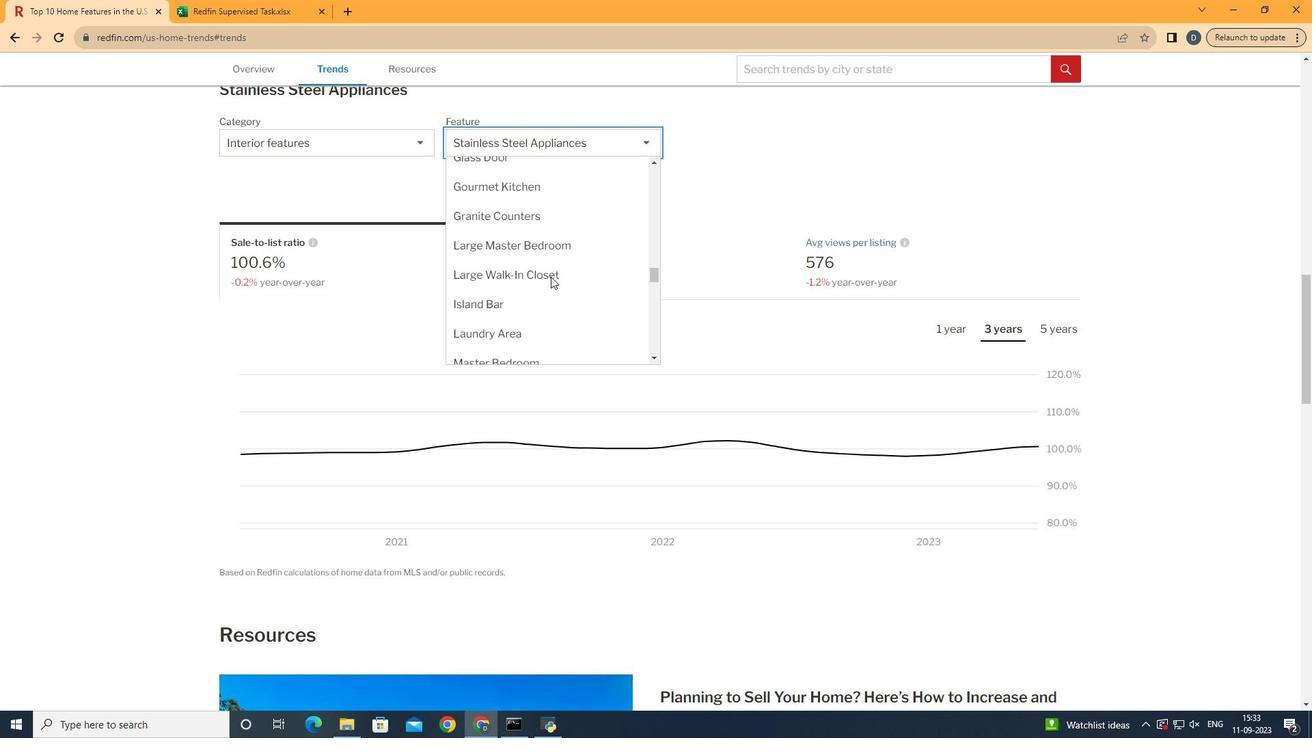 
Action: Mouse scrolled (548, 275) with delta (0, 0)
Screenshot: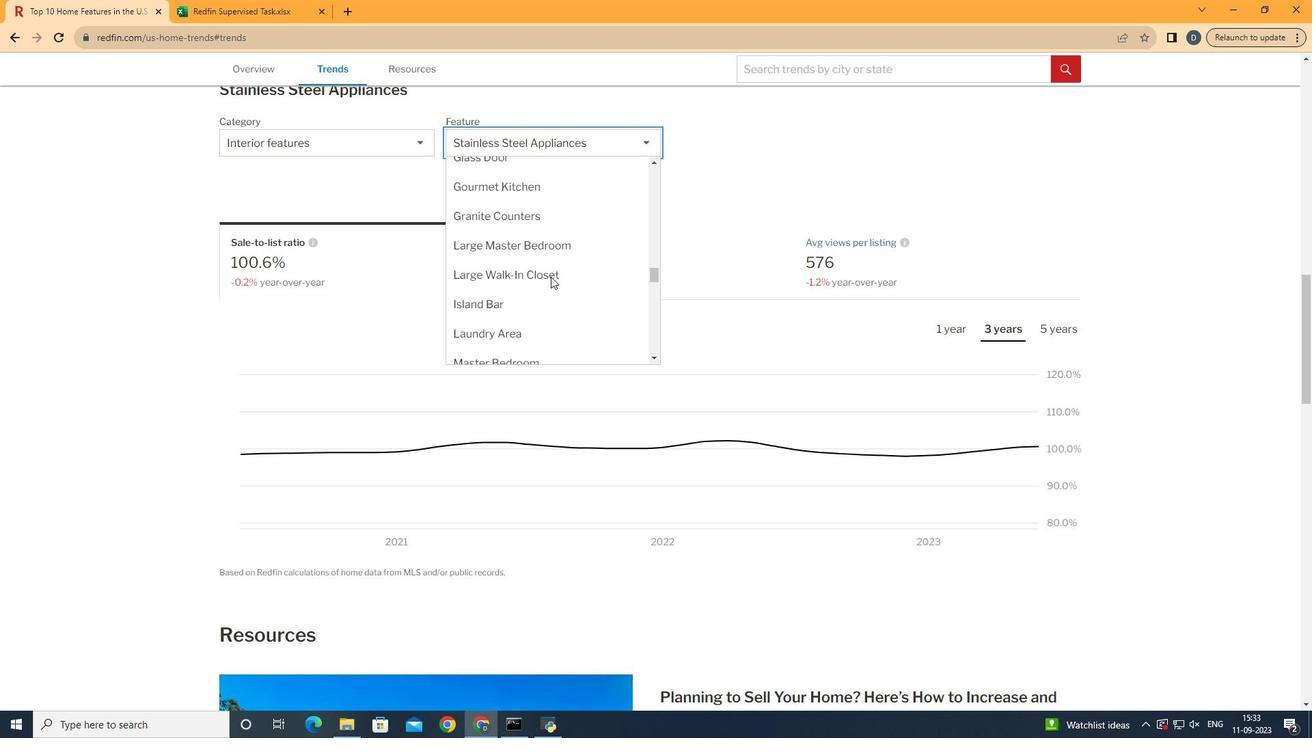 
Action: Mouse scrolled (548, 275) with delta (0, 0)
Screenshot: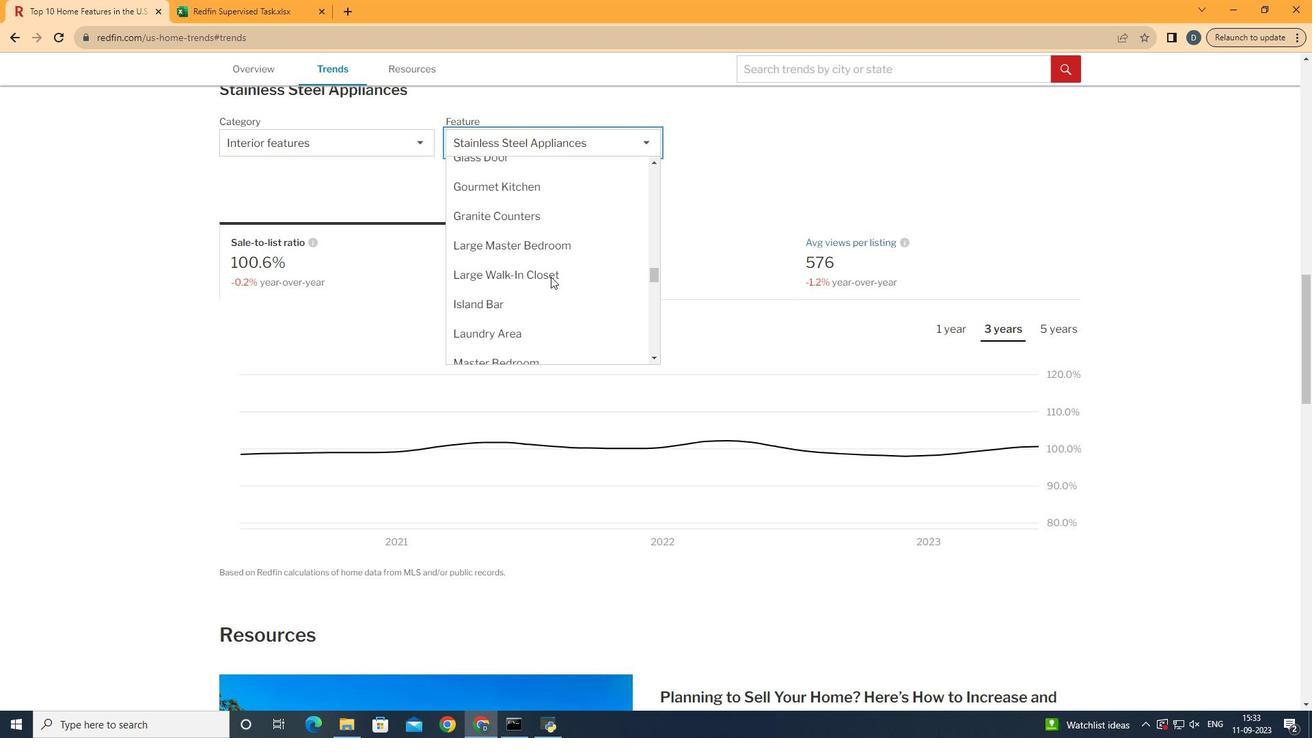 
Action: Mouse scrolled (548, 275) with delta (0, 0)
Screenshot: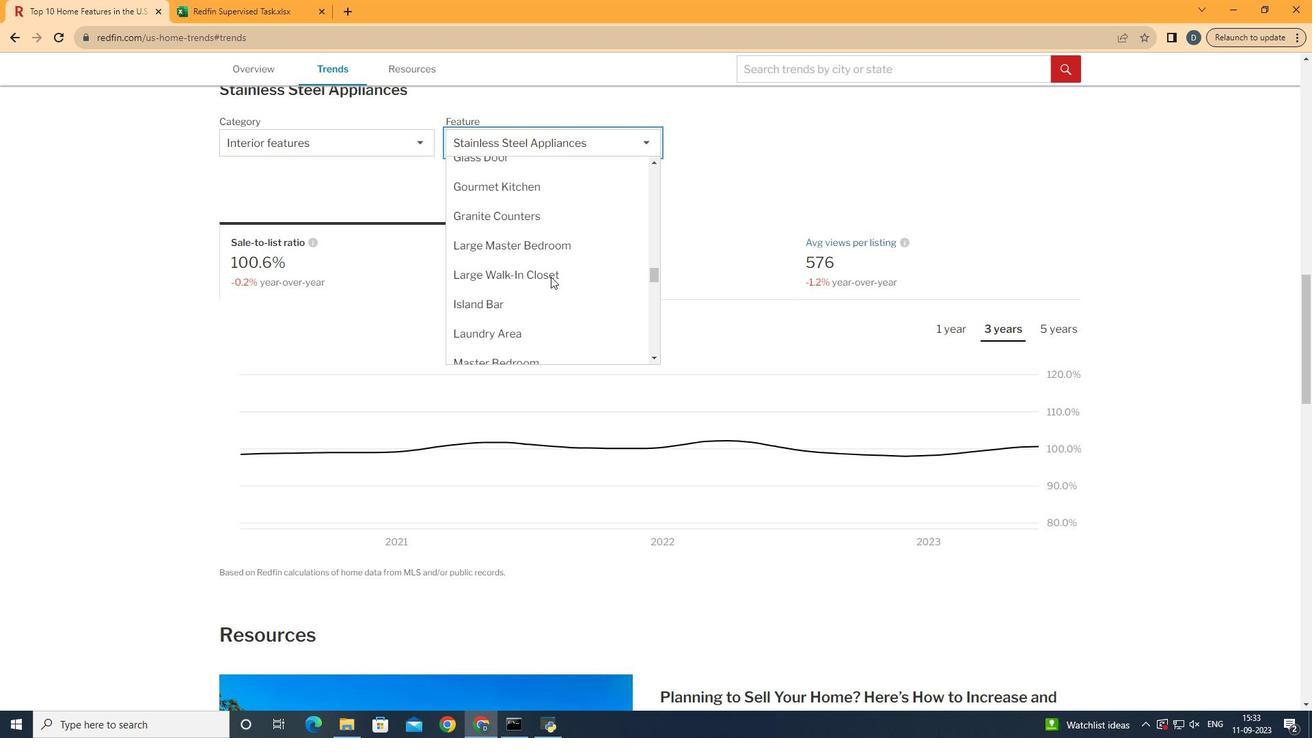 
Action: Mouse scrolled (548, 275) with delta (0, 0)
Screenshot: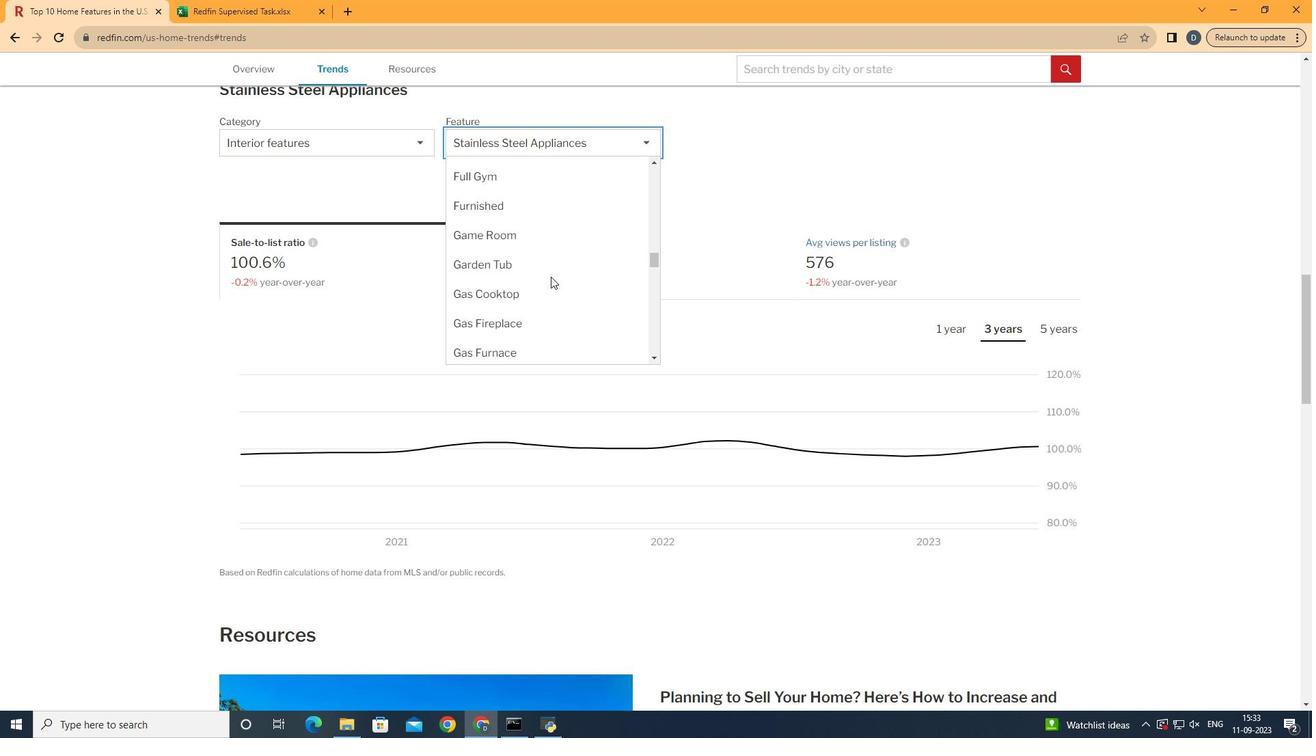 
Action: Mouse scrolled (548, 275) with delta (0, 0)
Screenshot: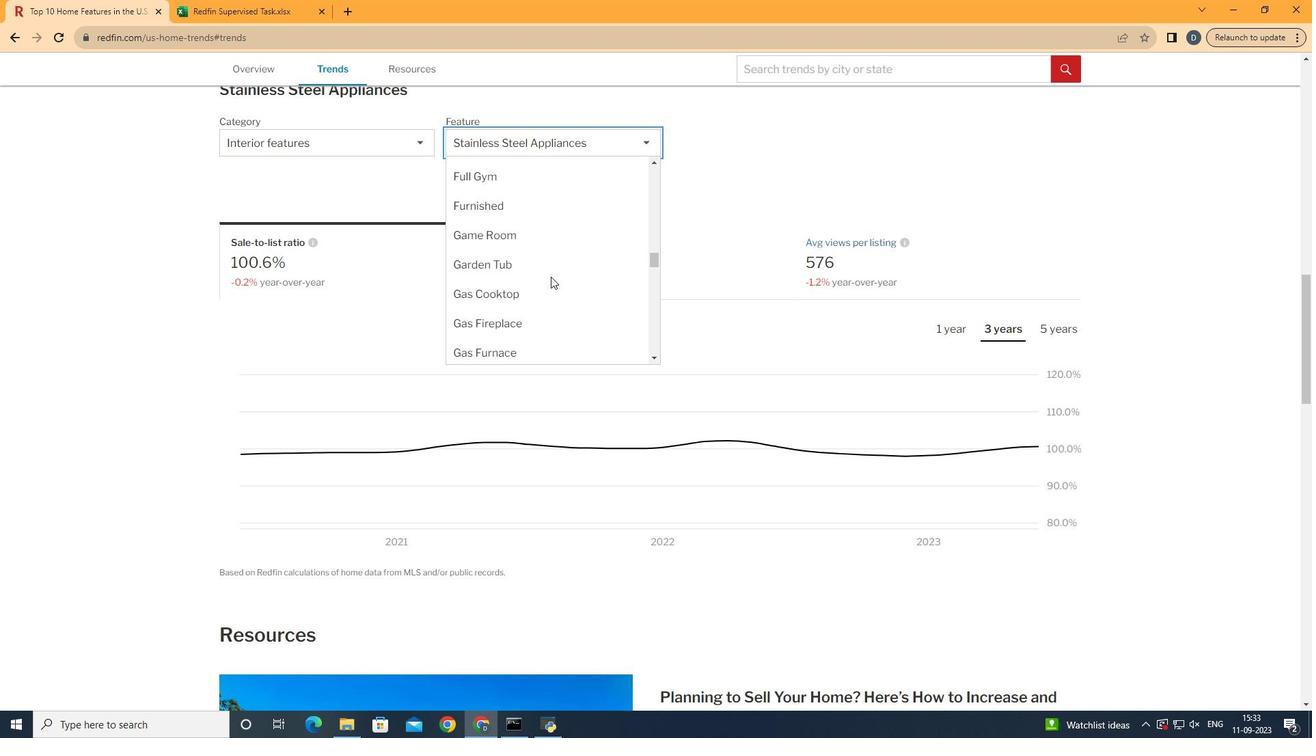 
Action: Mouse scrolled (548, 275) with delta (0, 0)
Screenshot: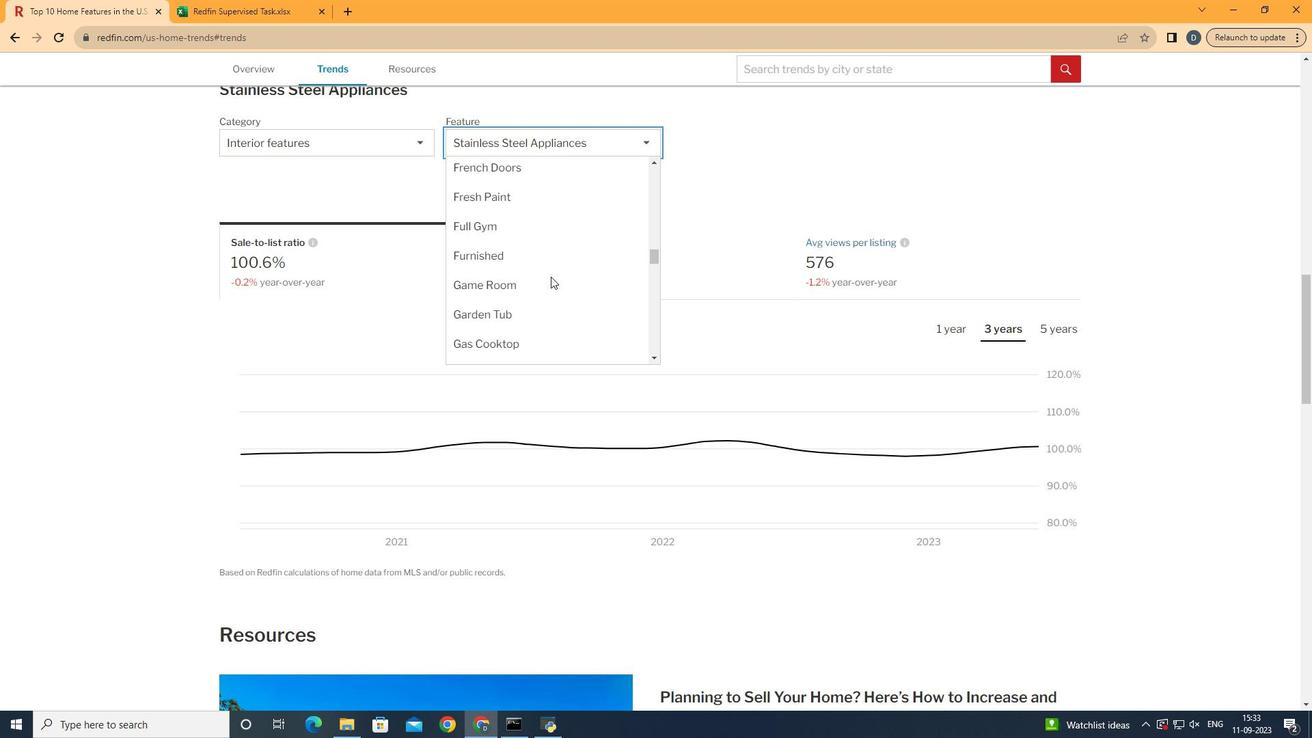 
Action: Mouse scrolled (548, 275) with delta (0, 0)
Screenshot: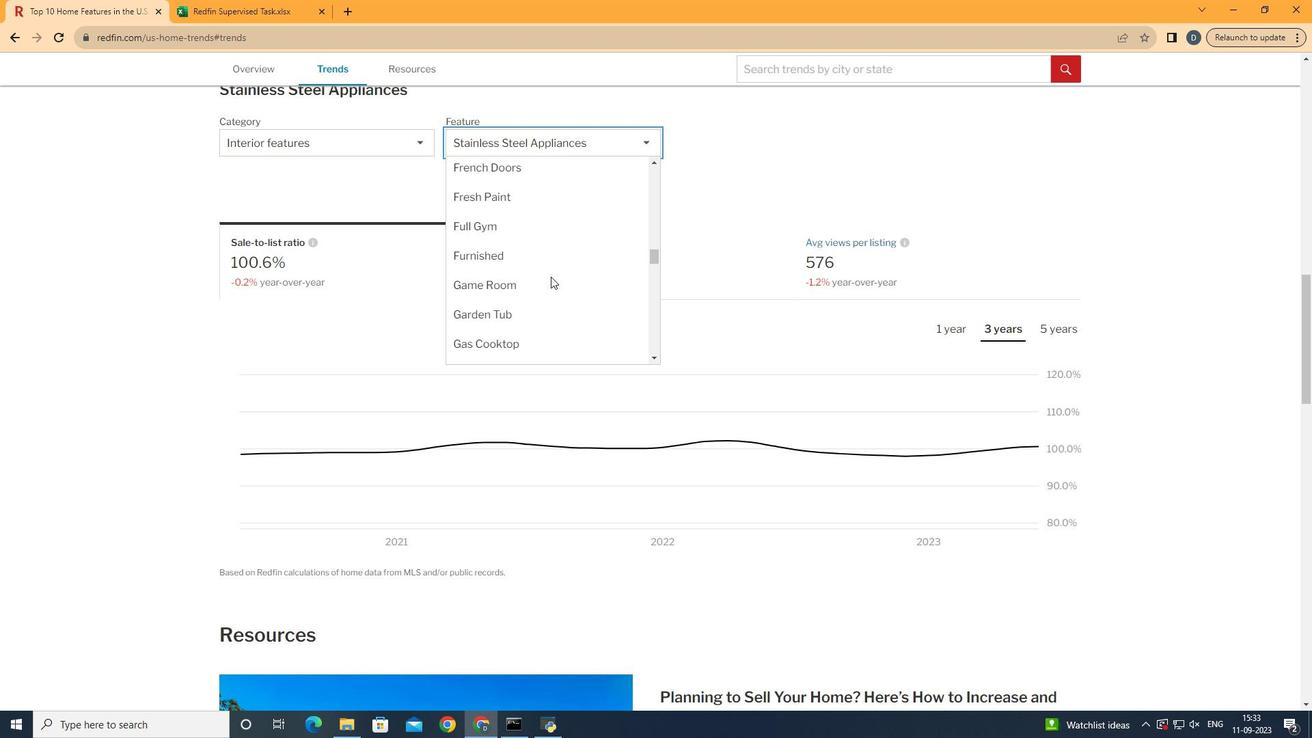 
Action: Mouse scrolled (548, 275) with delta (0, 0)
Screenshot: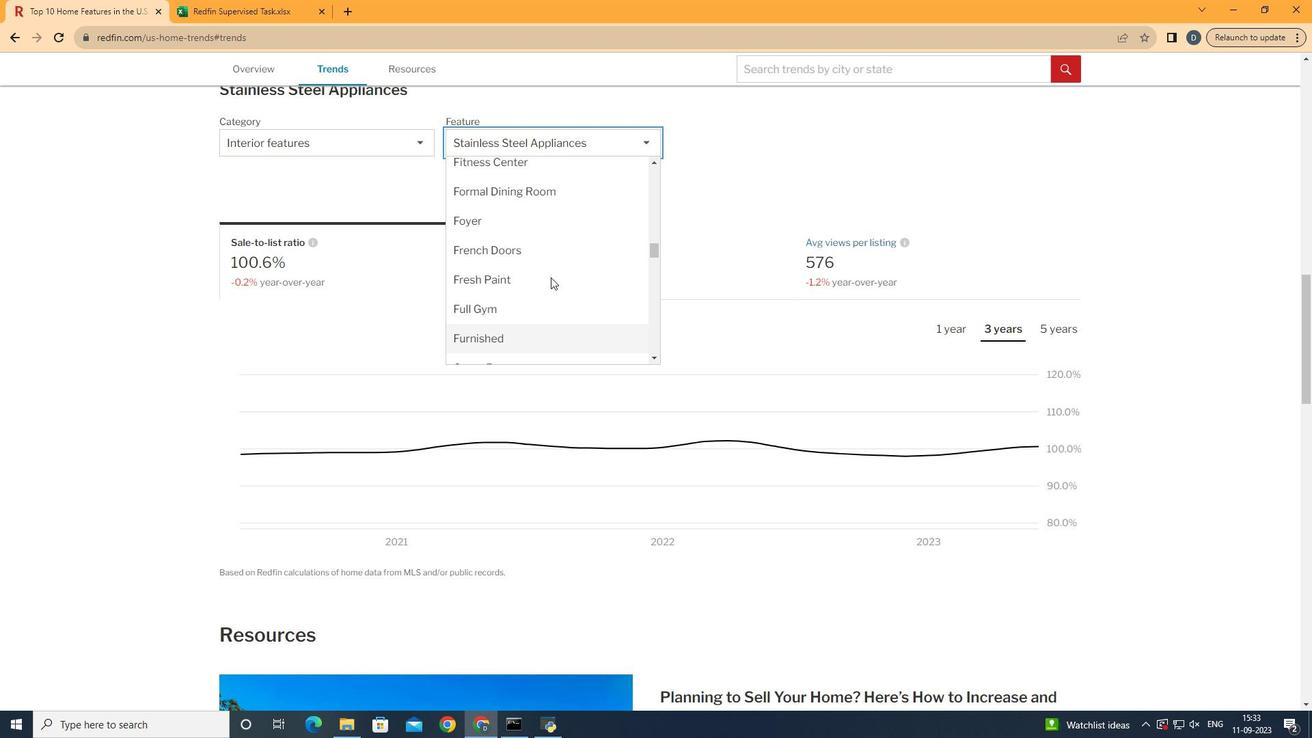 
Action: Mouse moved to (548, 274)
Screenshot: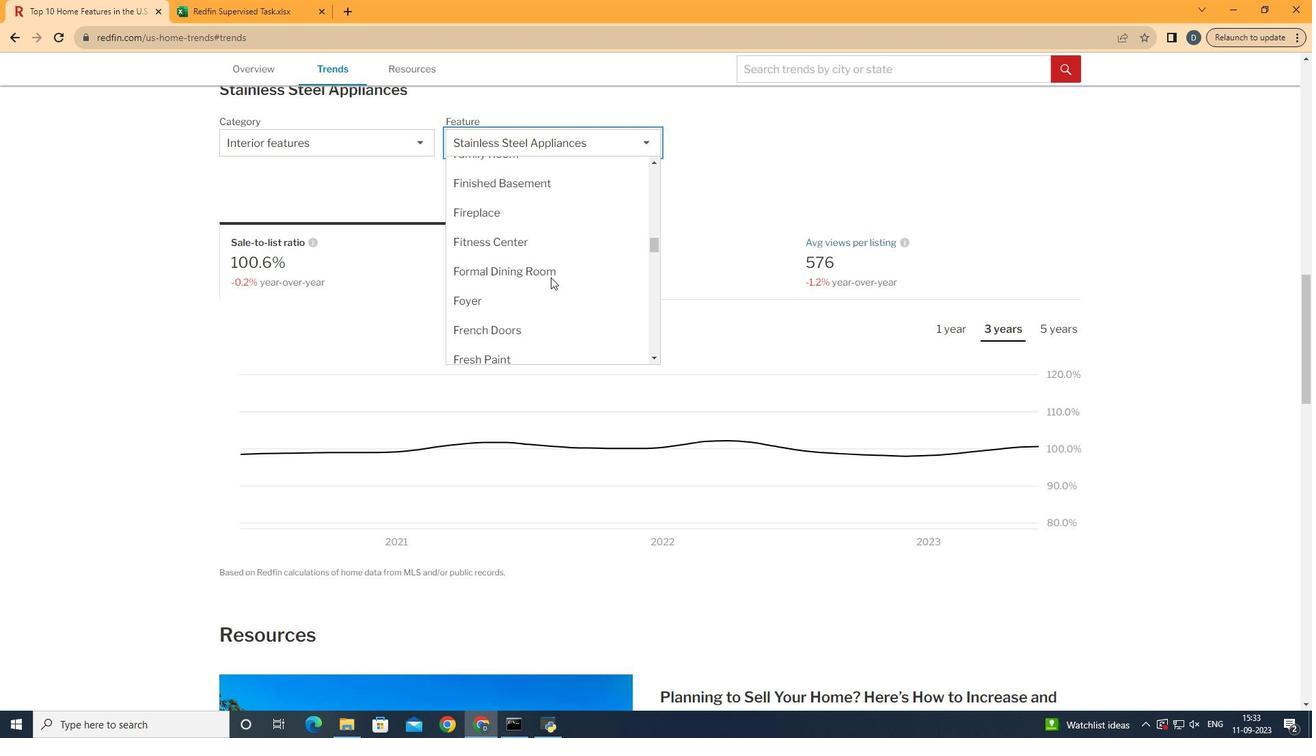 
Action: Mouse scrolled (548, 275) with delta (0, 0)
Screenshot: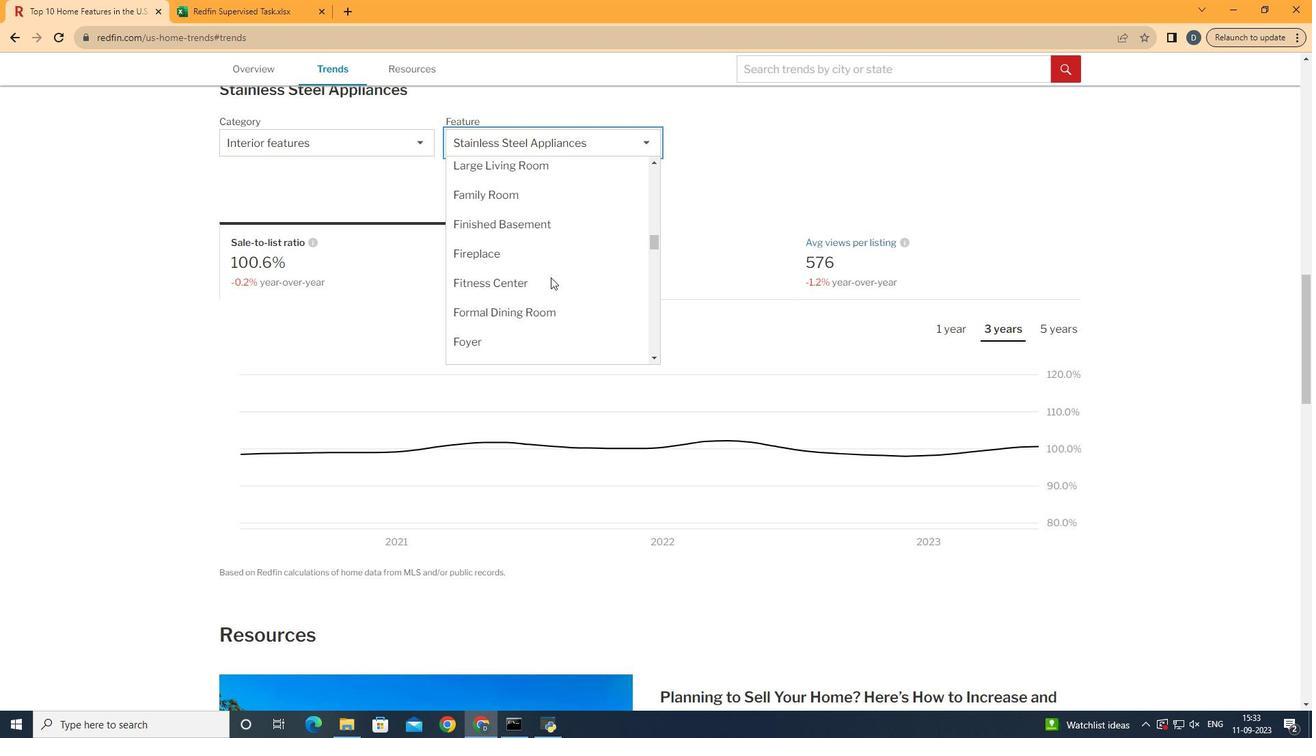 
Action: Mouse moved to (548, 275)
Screenshot: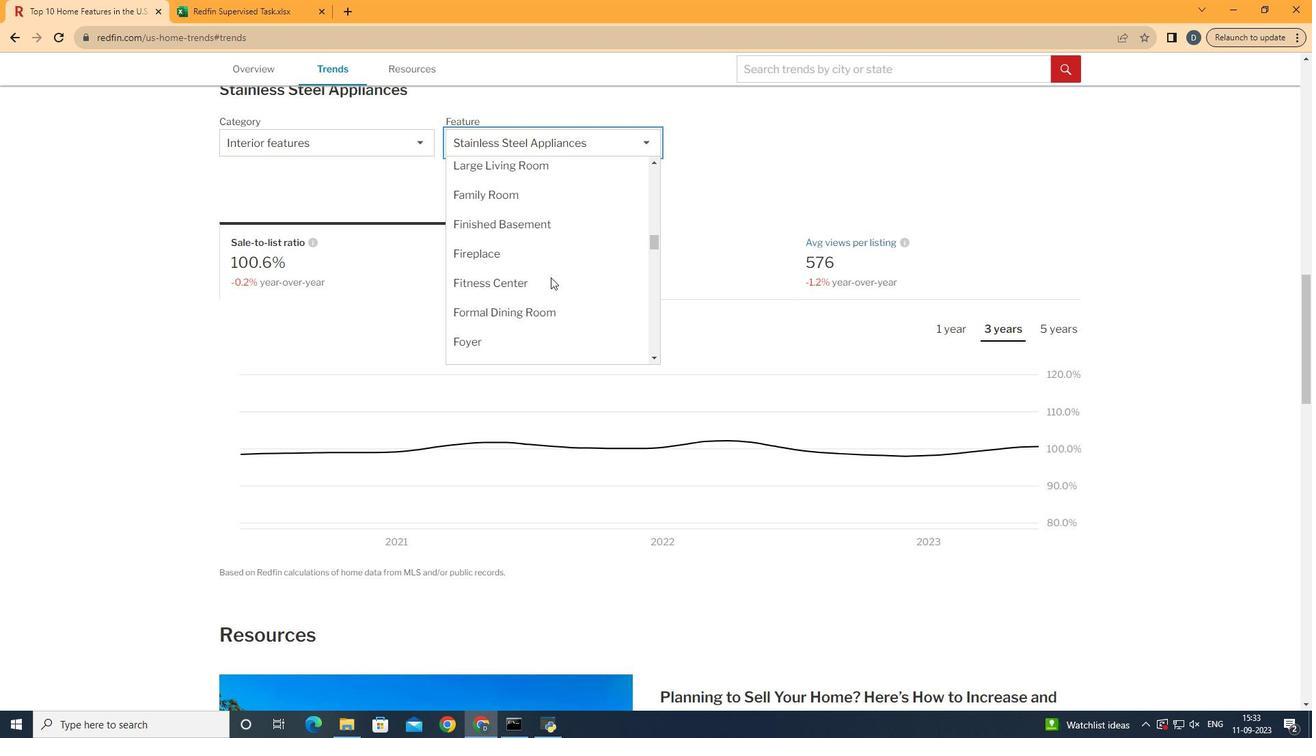 
Action: Mouse scrolled (548, 276) with delta (0, 0)
Screenshot: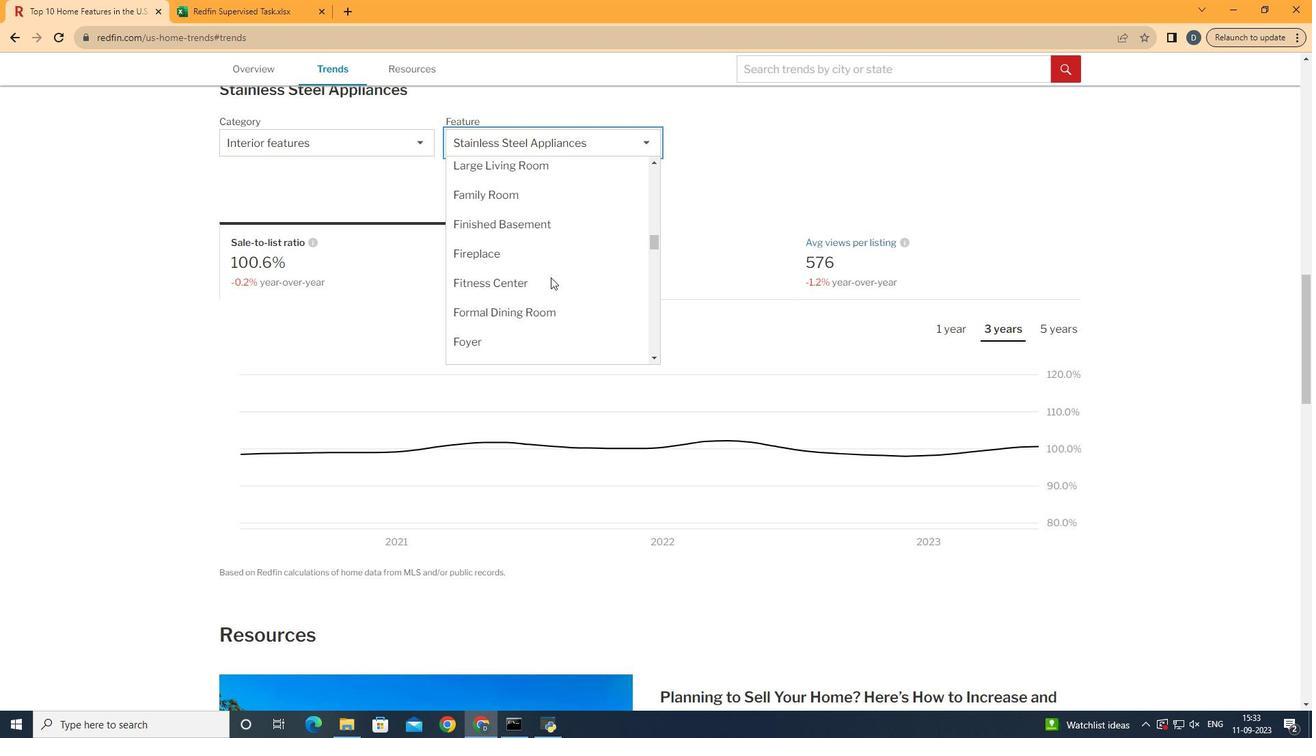 
Action: Mouse scrolled (548, 276) with delta (0, 0)
Screenshot: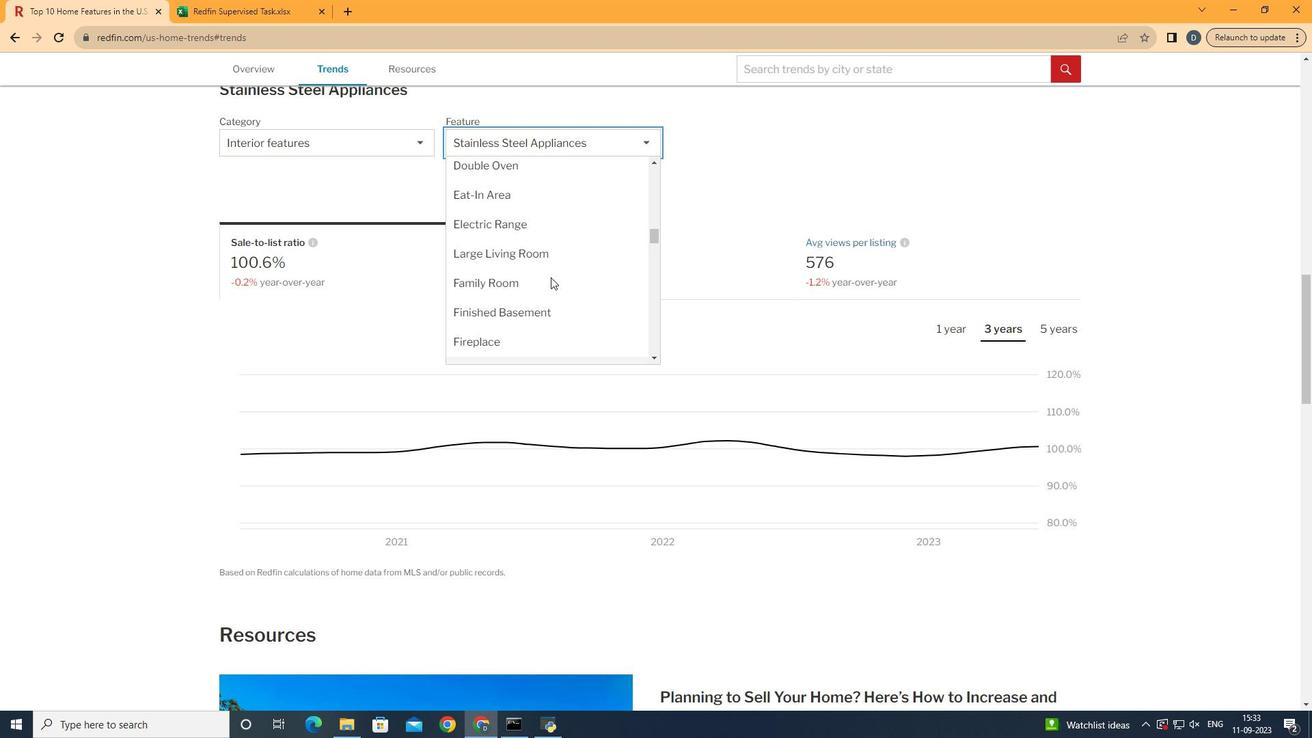 
Action: Mouse scrolled (548, 276) with delta (0, 0)
Screenshot: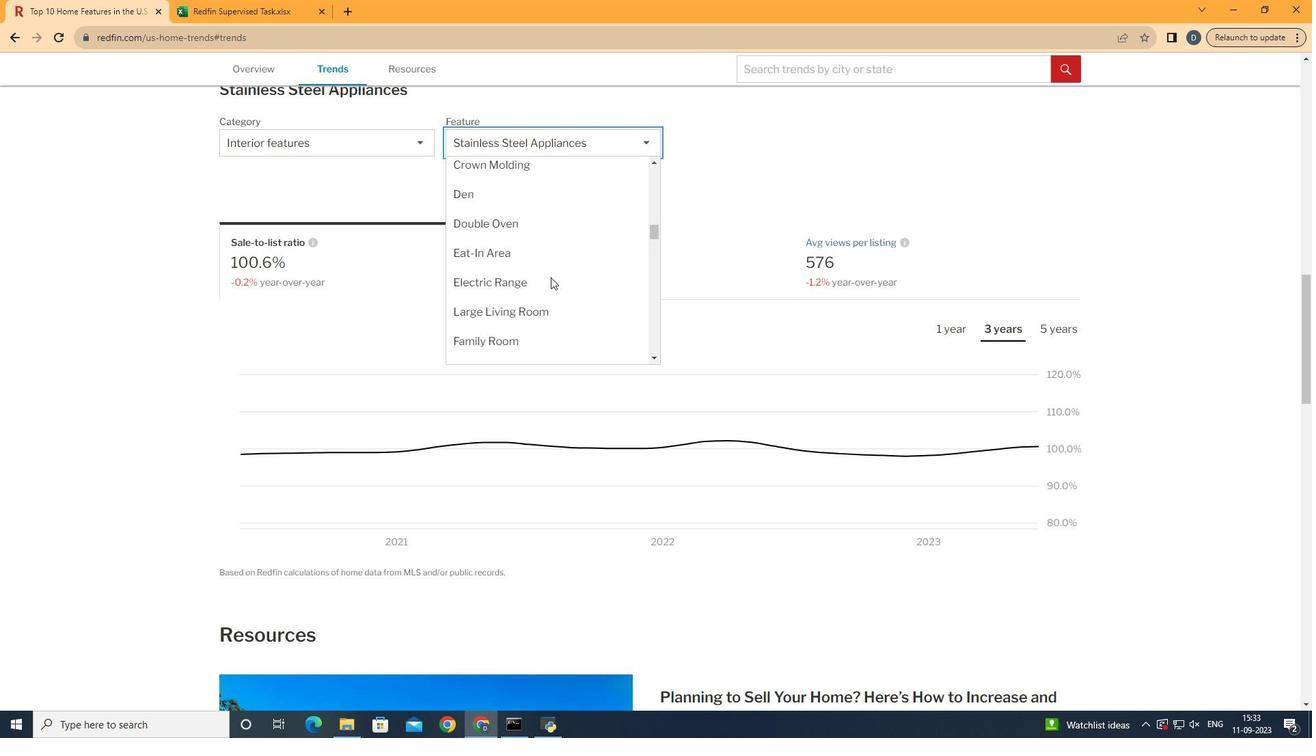 
Action: Mouse scrolled (548, 276) with delta (0, 0)
Screenshot: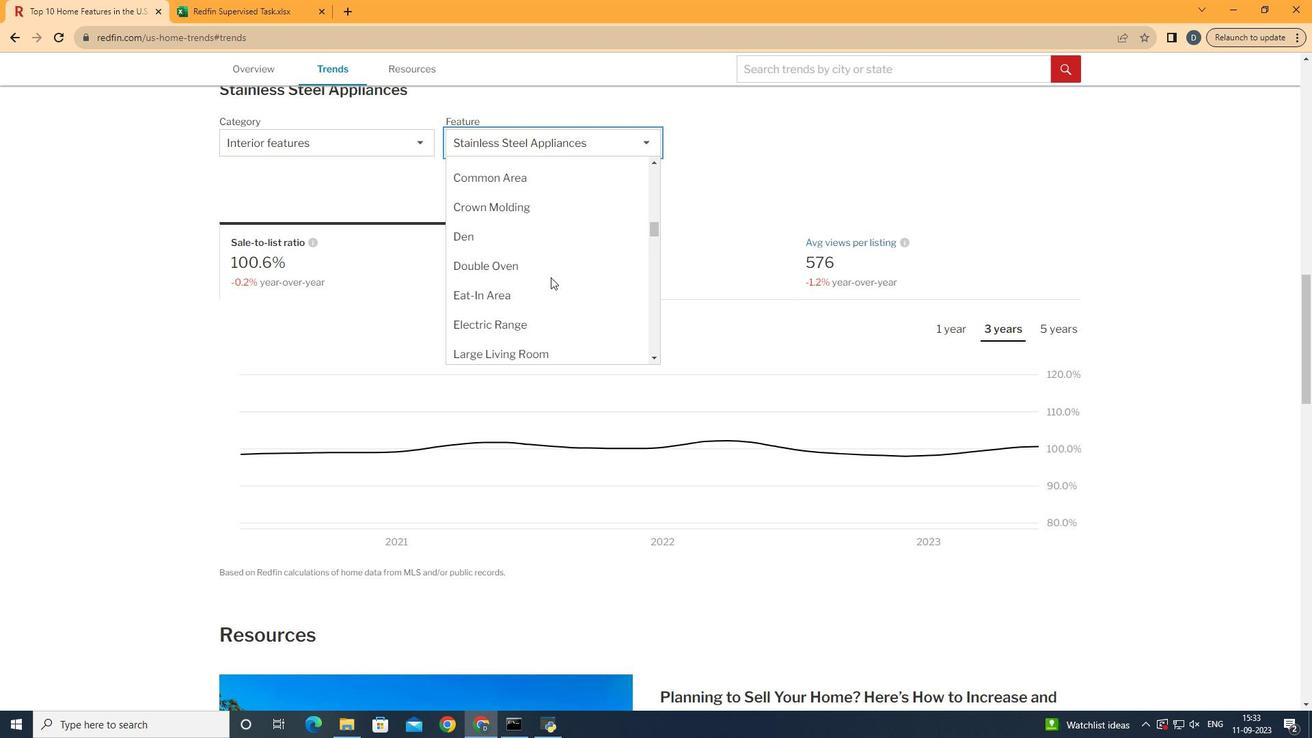 
Action: Mouse scrolled (548, 276) with delta (0, 0)
Screenshot: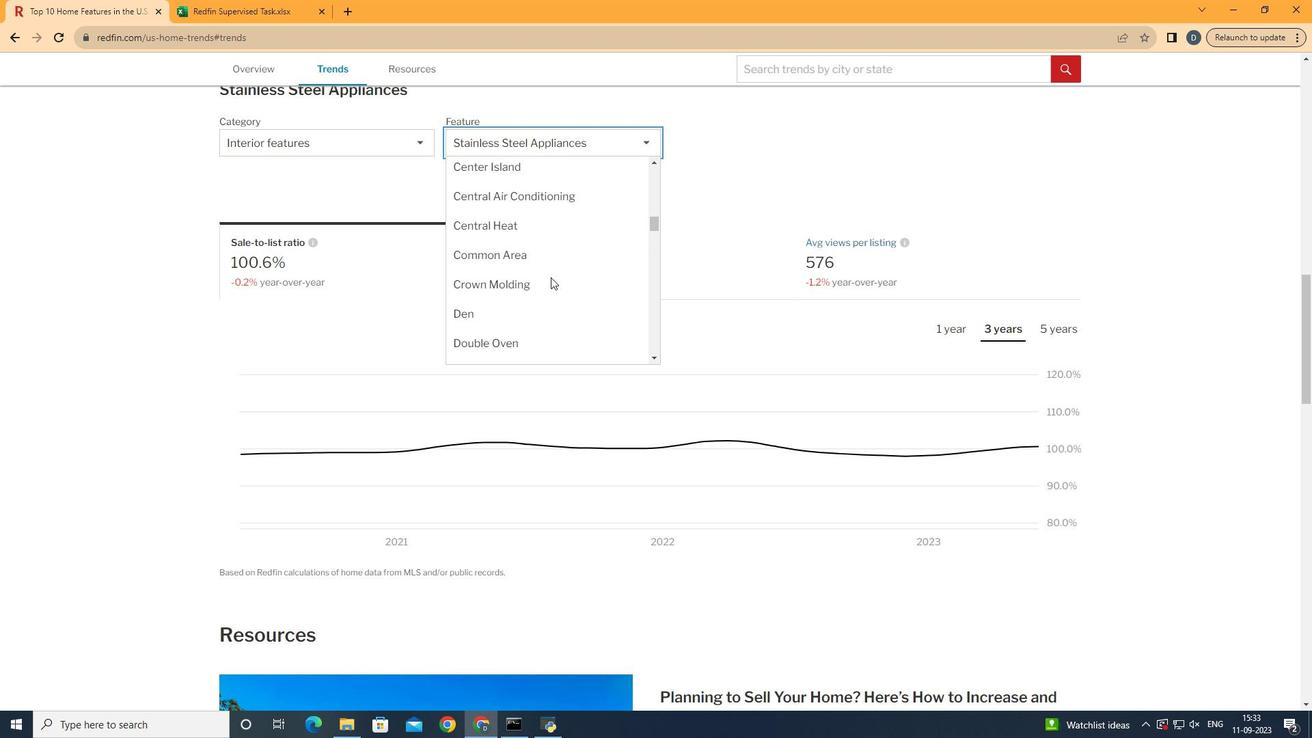 
Action: Mouse moved to (543, 293)
Screenshot: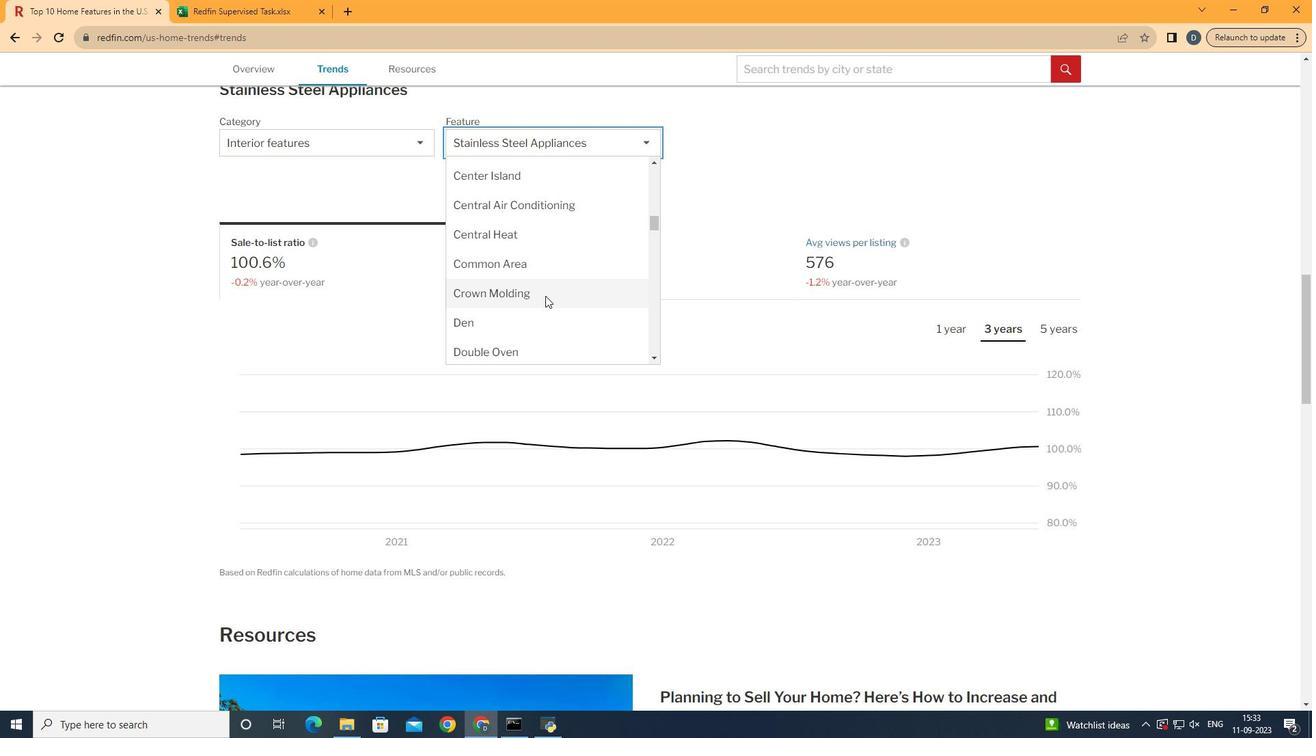 
Action: Mouse pressed left at (543, 293)
Screenshot: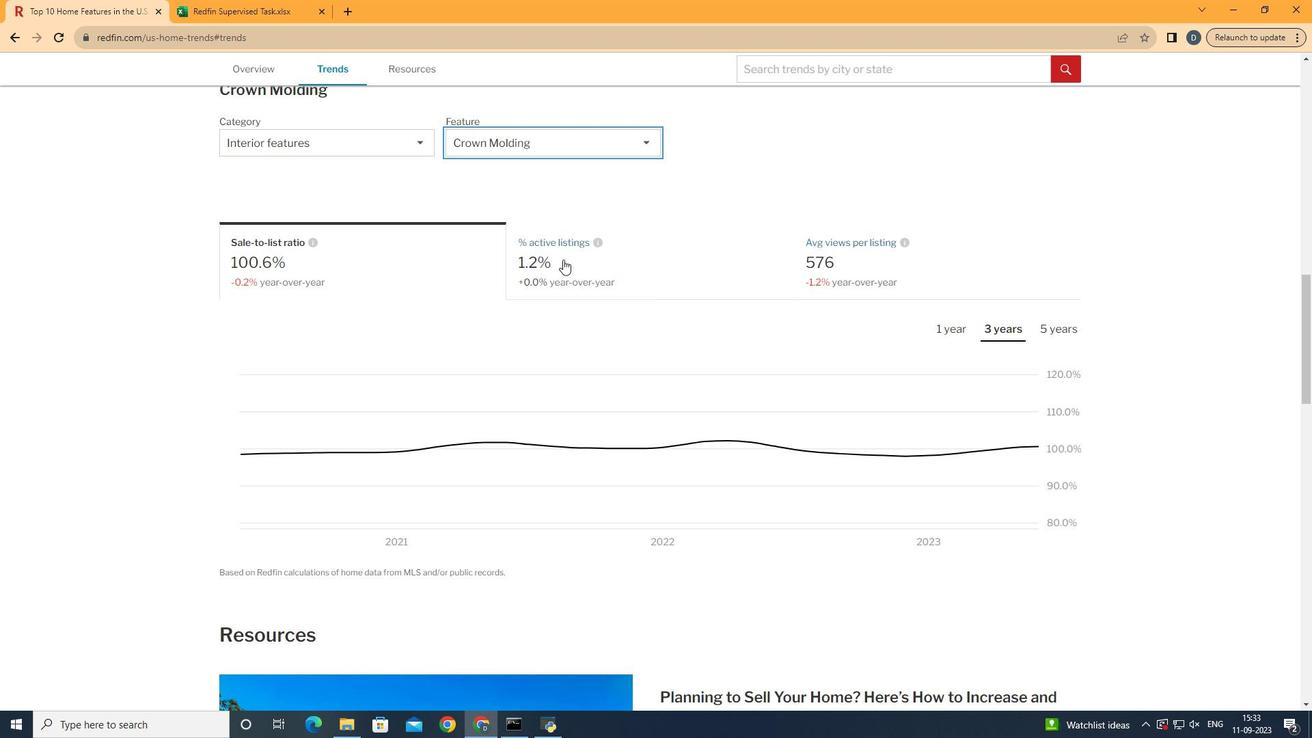 
Action: Mouse moved to (684, 171)
Screenshot: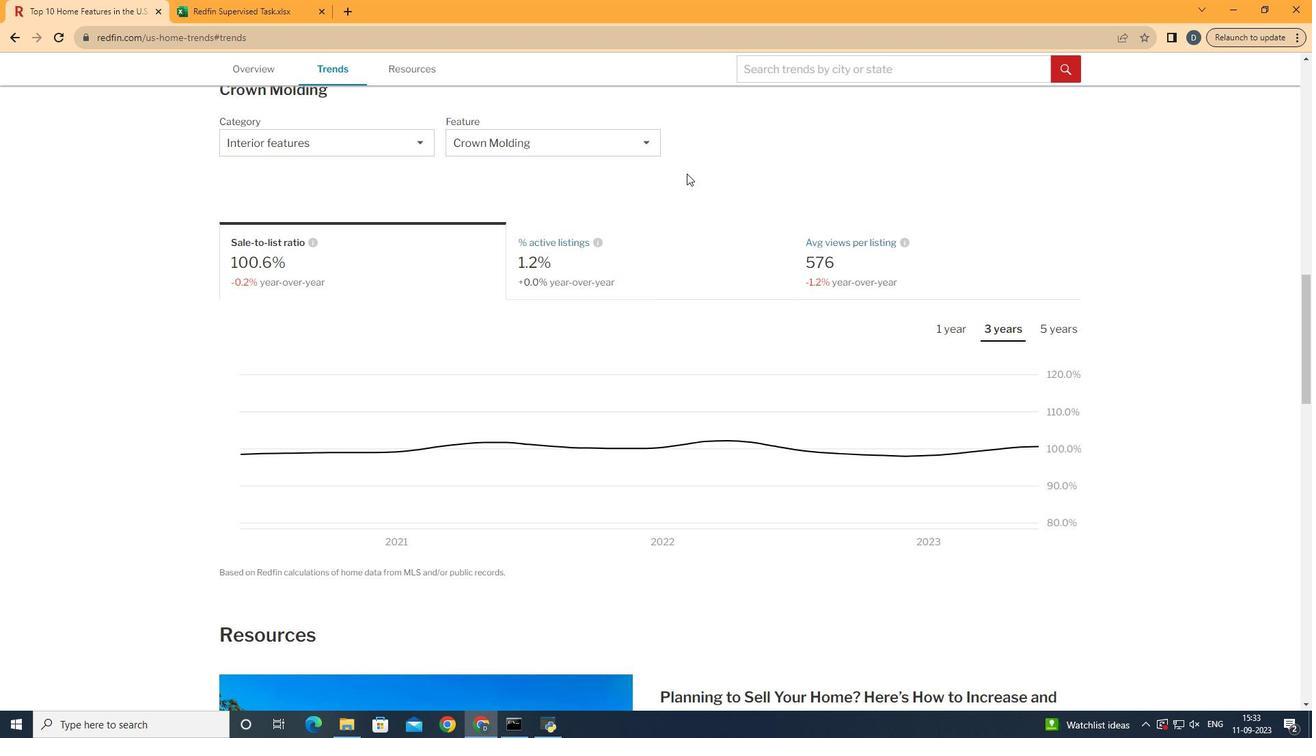 
Action: Mouse pressed left at (684, 171)
Screenshot: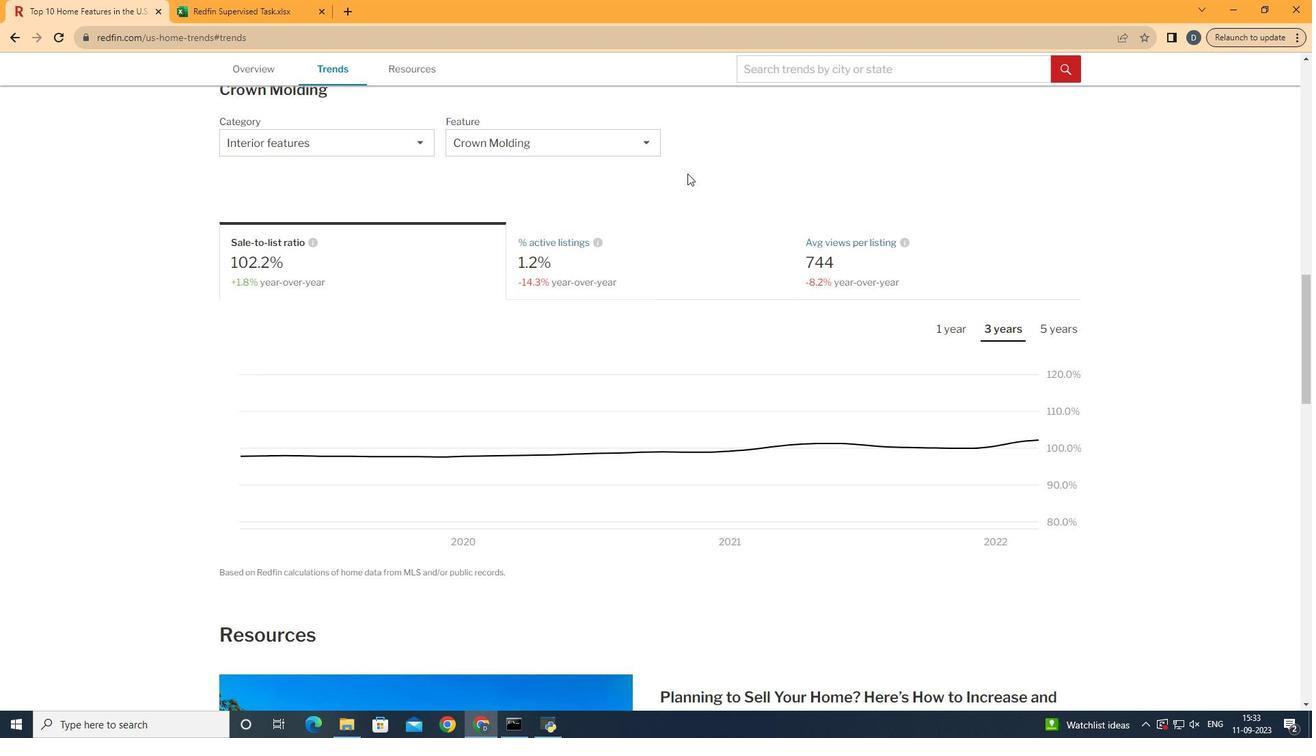 
Action: Mouse moved to (685, 171)
Screenshot: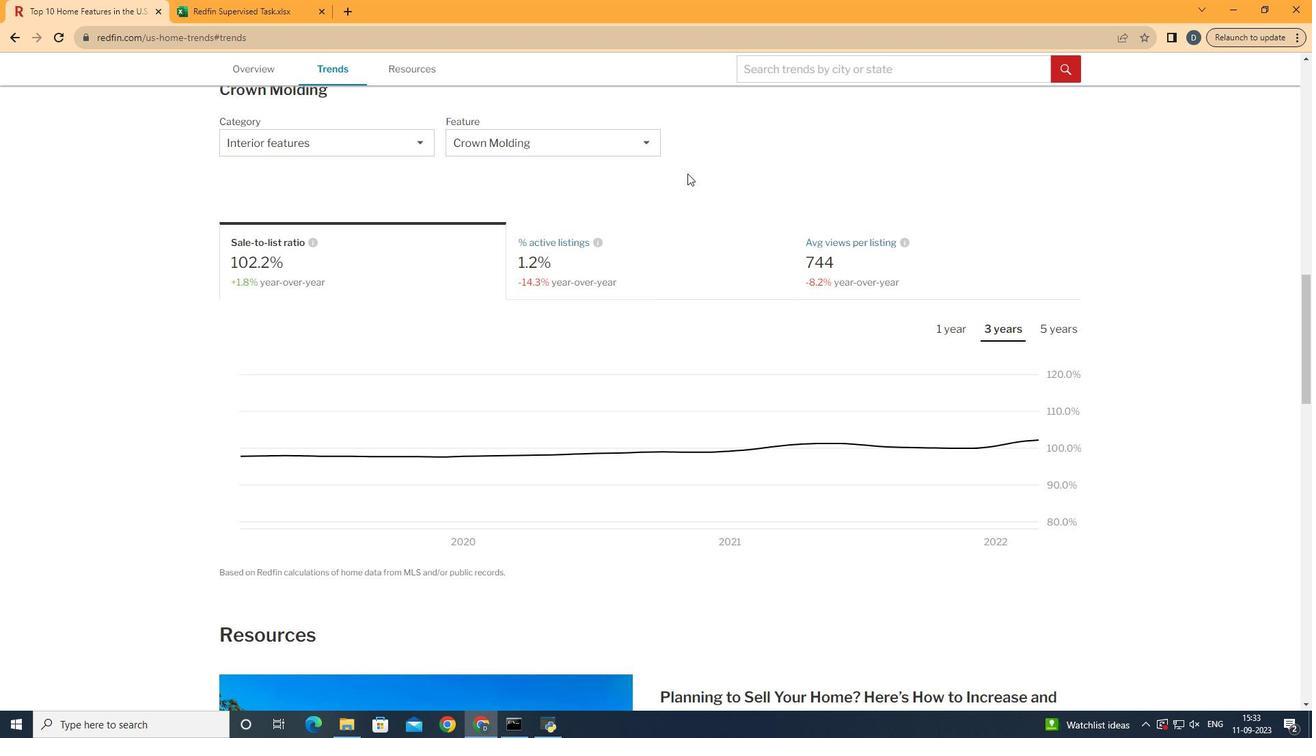 
Action: Mouse scrolled (685, 172) with delta (0, 0)
Screenshot: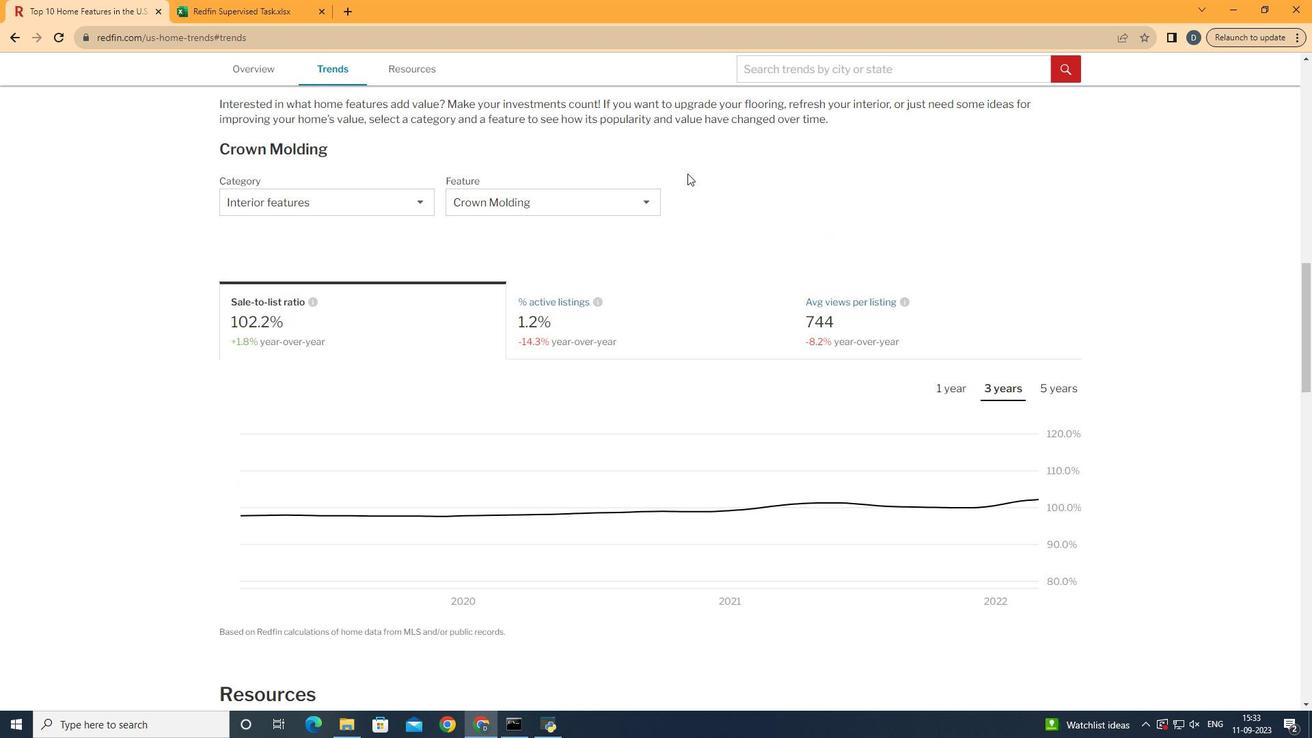 
Action: Mouse moved to (993, 341)
Screenshot: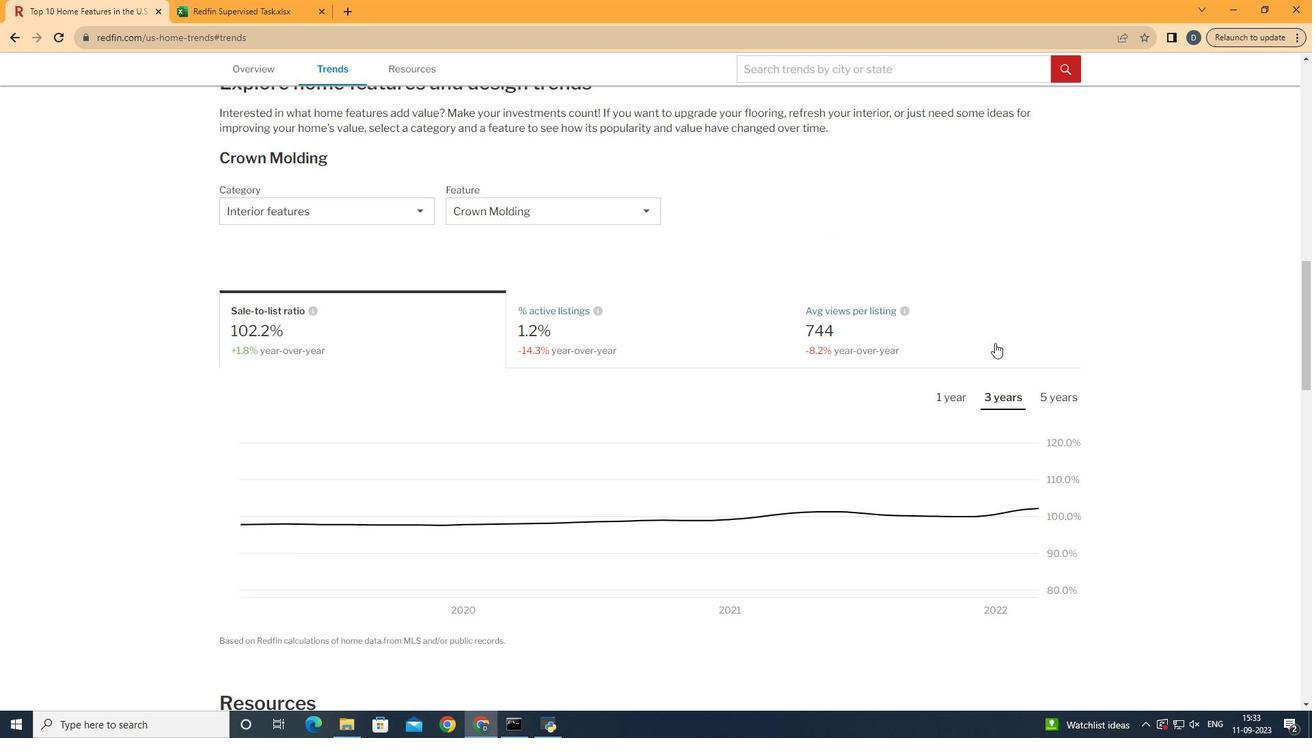
Action: Mouse pressed left at (993, 341)
Screenshot: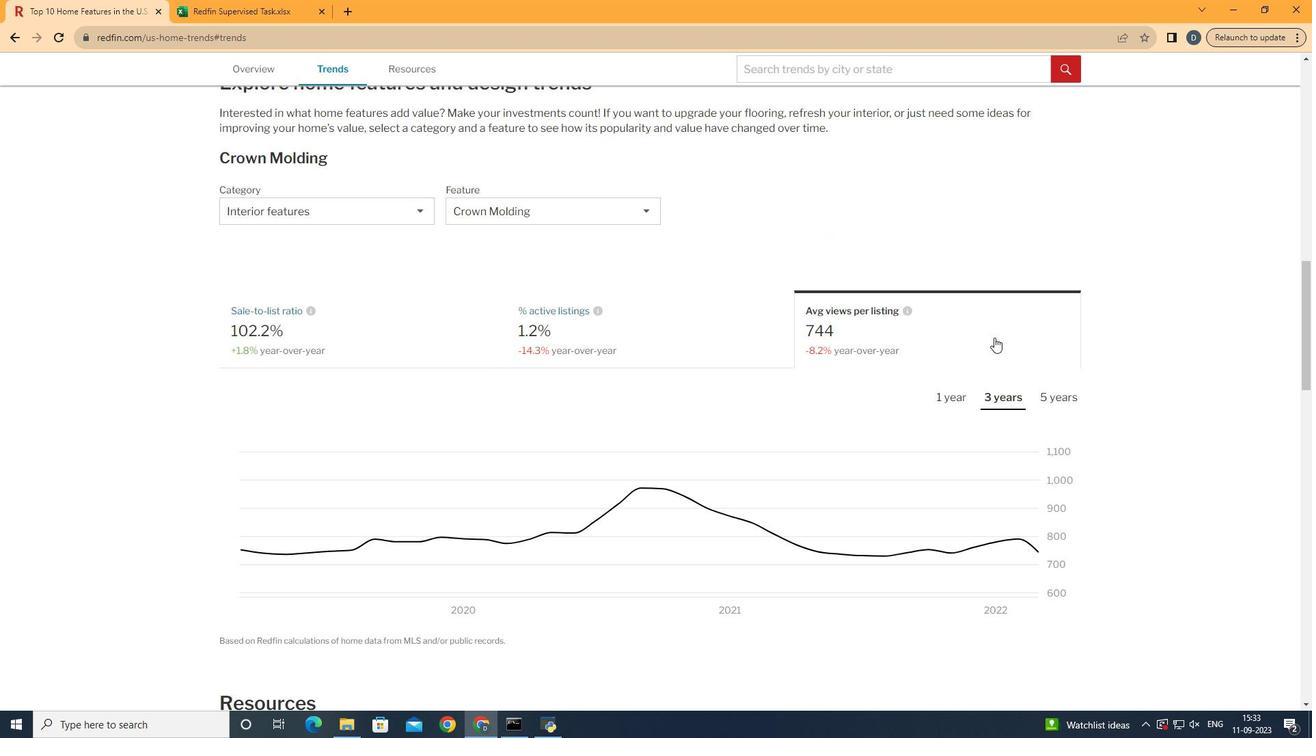 
Action: Mouse moved to (1056, 393)
Screenshot: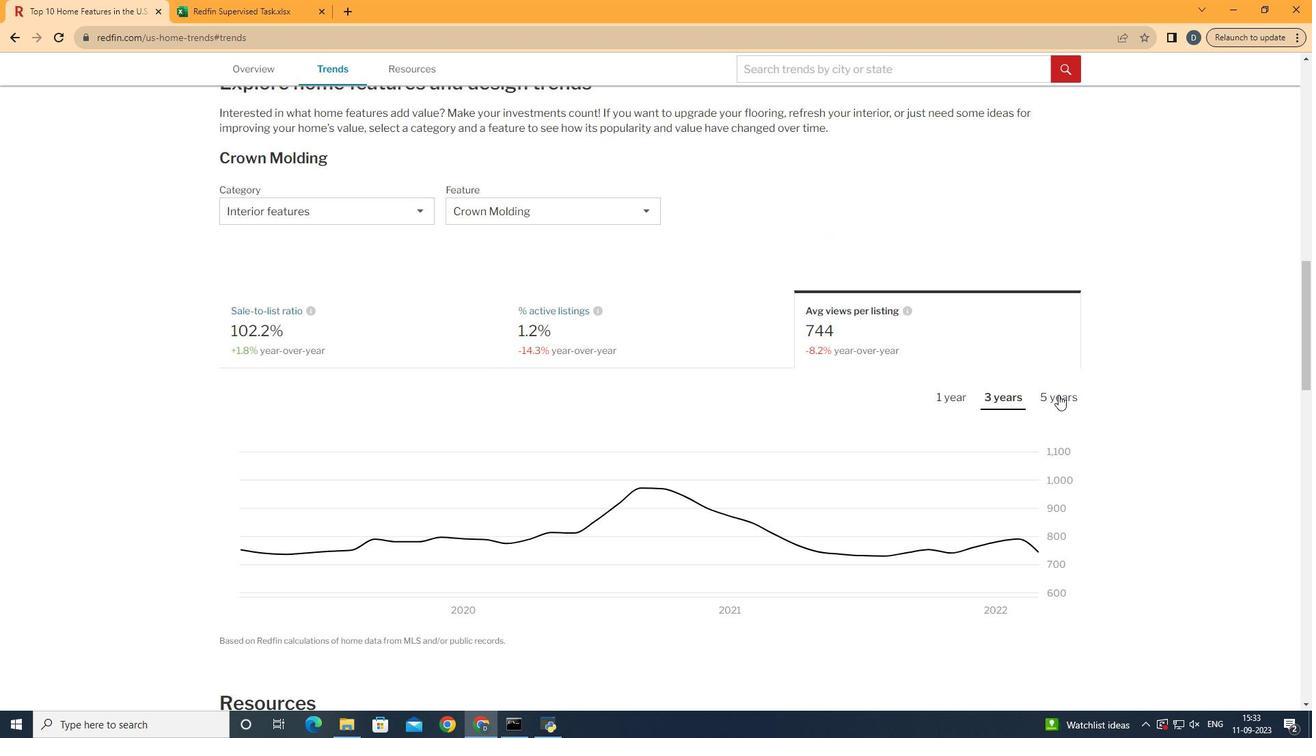
Action: Mouse pressed left at (1056, 393)
Screenshot: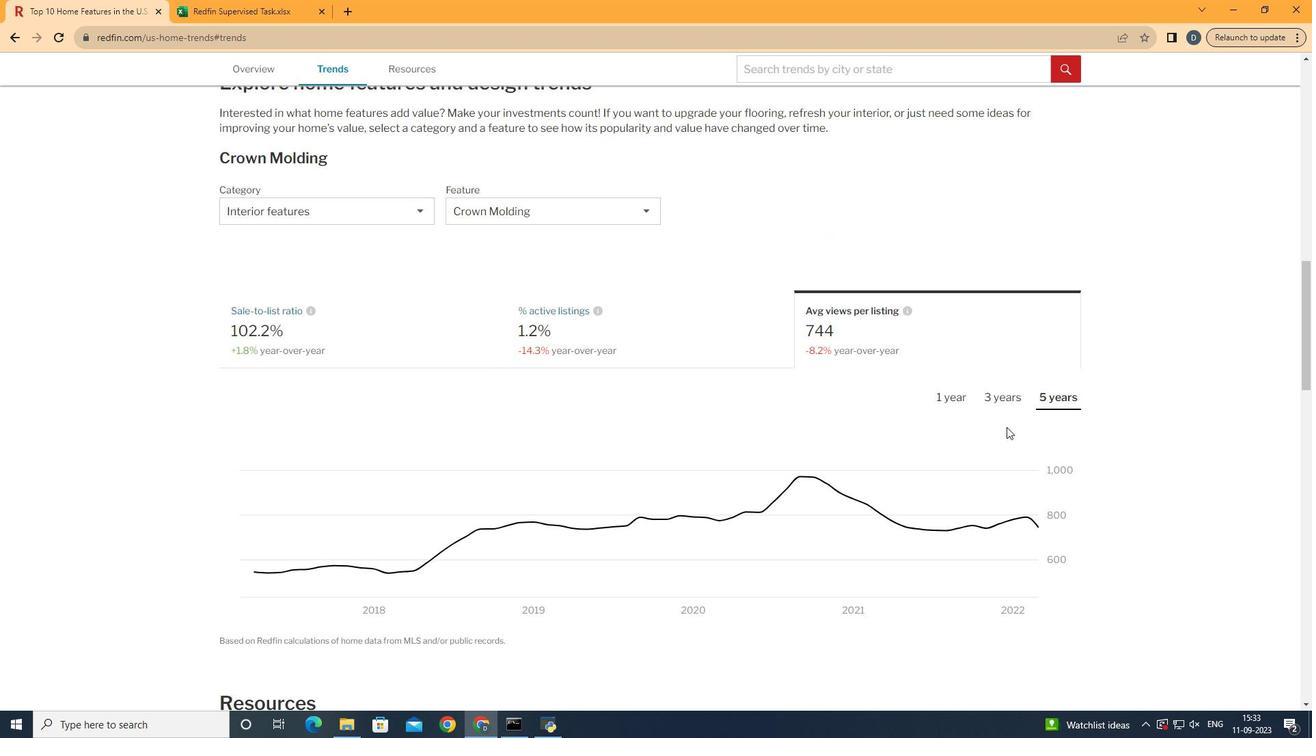 
Action: Mouse moved to (1062, 550)
Screenshot: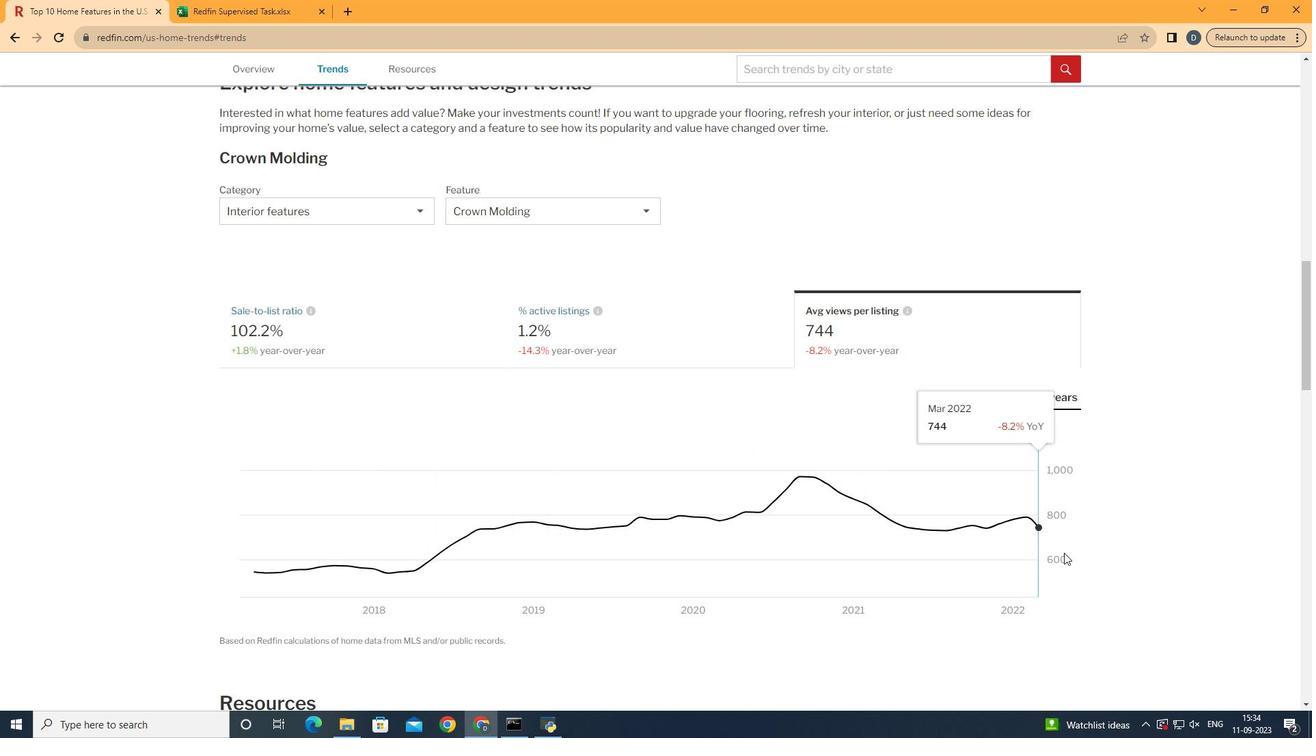 
